 Task: Find connections with filter location Macas with filter topic #engineeringwith filter profile language Potuguese with filter current company United HR Solutions Pvt. Ltd. with filter school Walchand College of Engineering(A Govt. Aided Autonomous Institute),SANGLI-M.S with filter industry Vocational Rehabilitation Services with filter service category Corporate Events with filter keywords title Customer Support Representative
Action: Mouse moved to (491, 71)
Screenshot: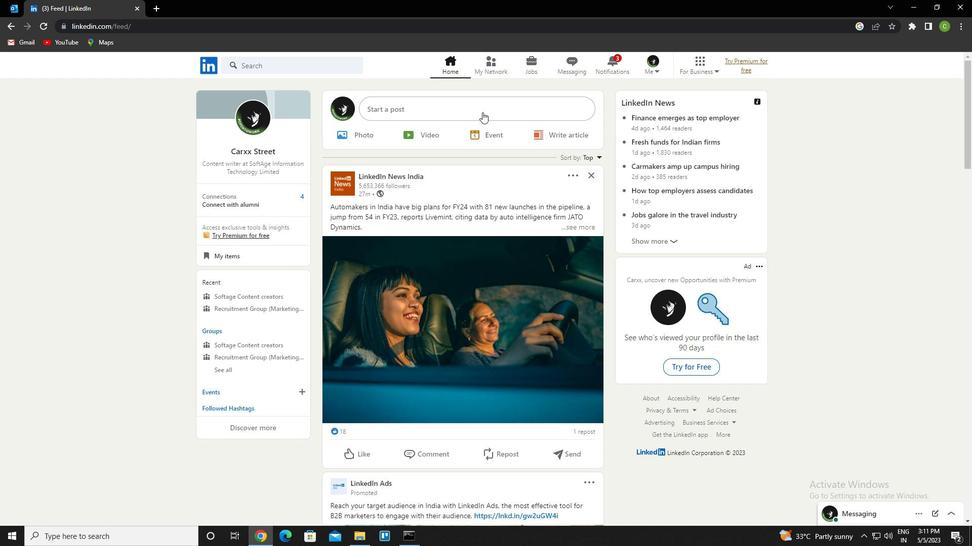 
Action: Mouse pressed left at (491, 71)
Screenshot: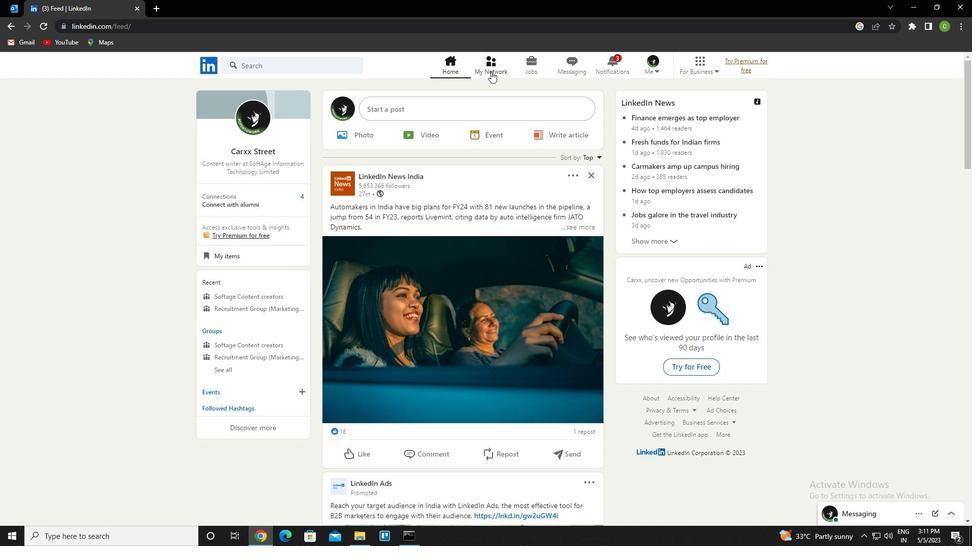 
Action: Mouse moved to (320, 124)
Screenshot: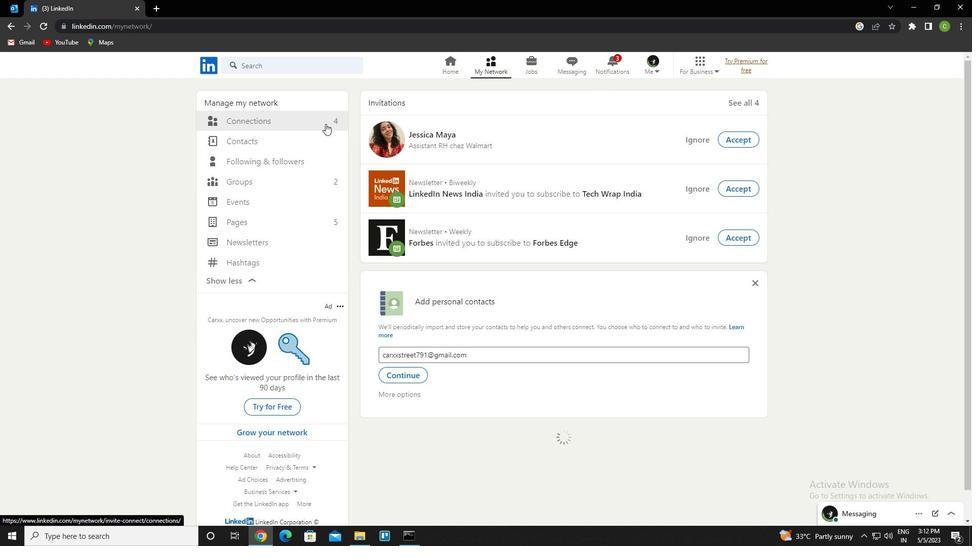 
Action: Mouse pressed left at (320, 124)
Screenshot: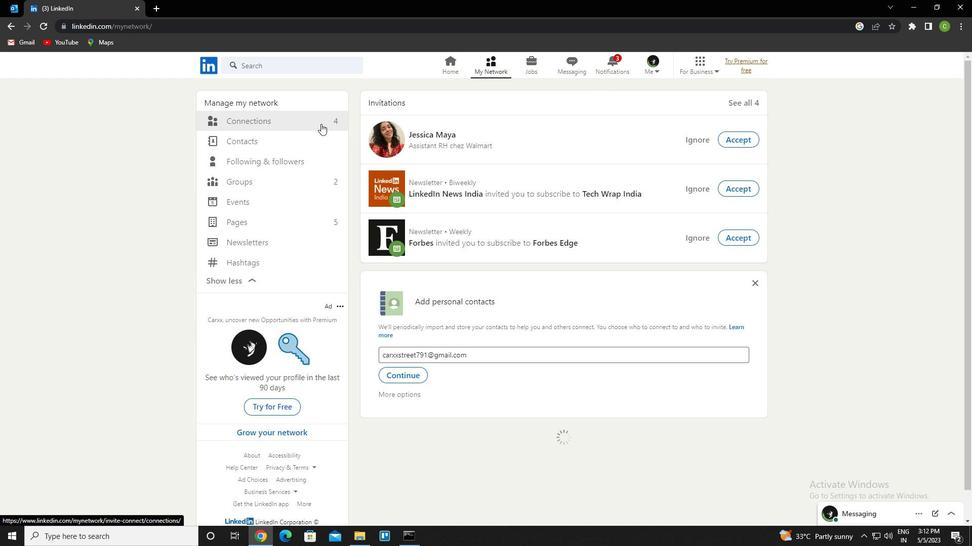 
Action: Mouse moved to (556, 121)
Screenshot: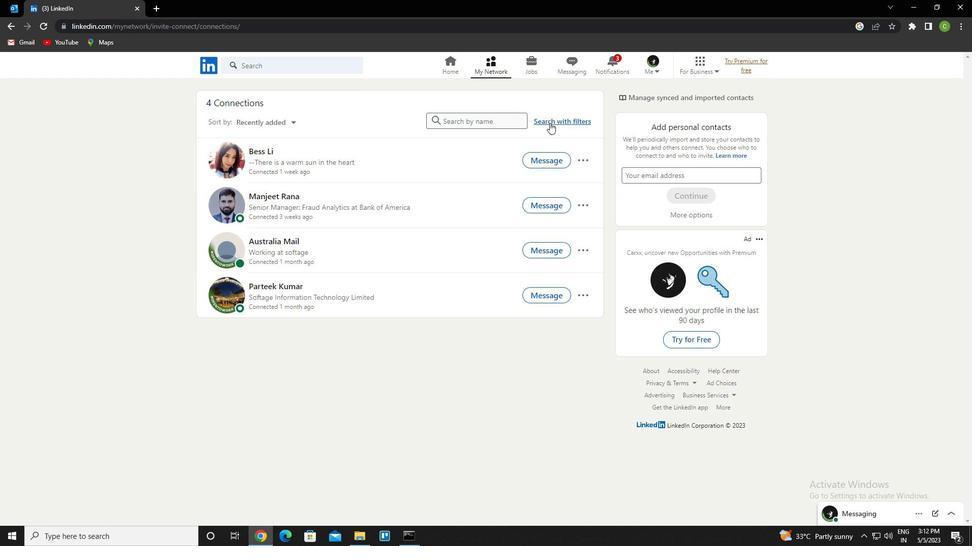 
Action: Mouse pressed left at (556, 121)
Screenshot: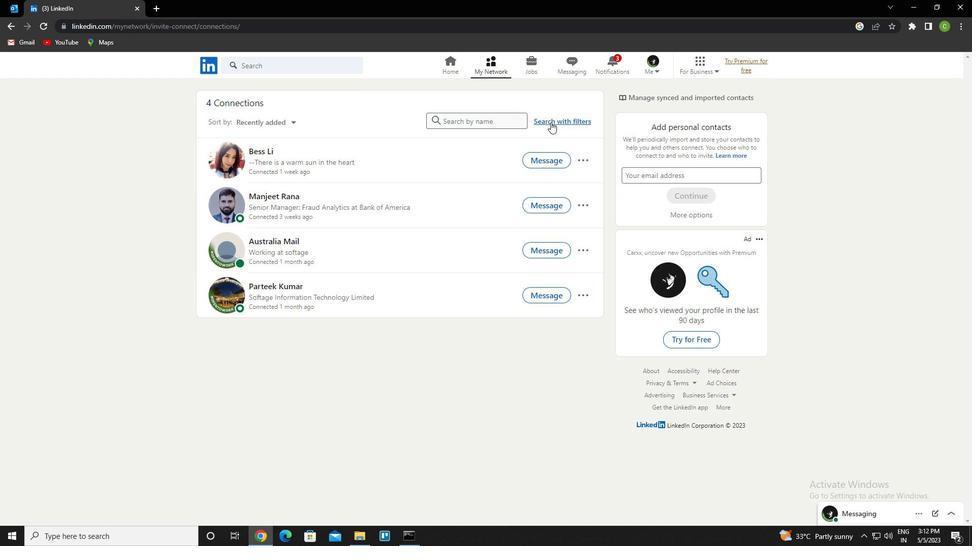 
Action: Mouse moved to (513, 89)
Screenshot: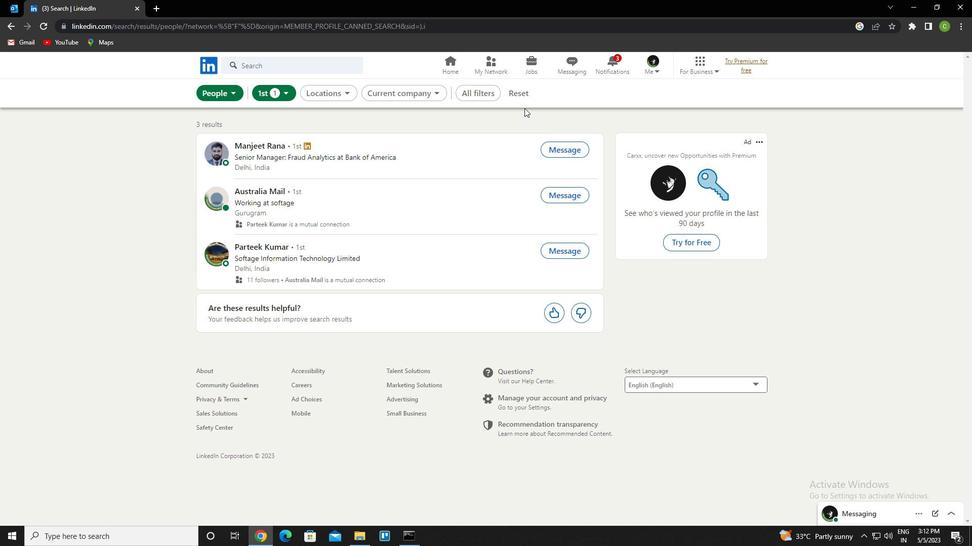 
Action: Mouse pressed left at (513, 89)
Screenshot: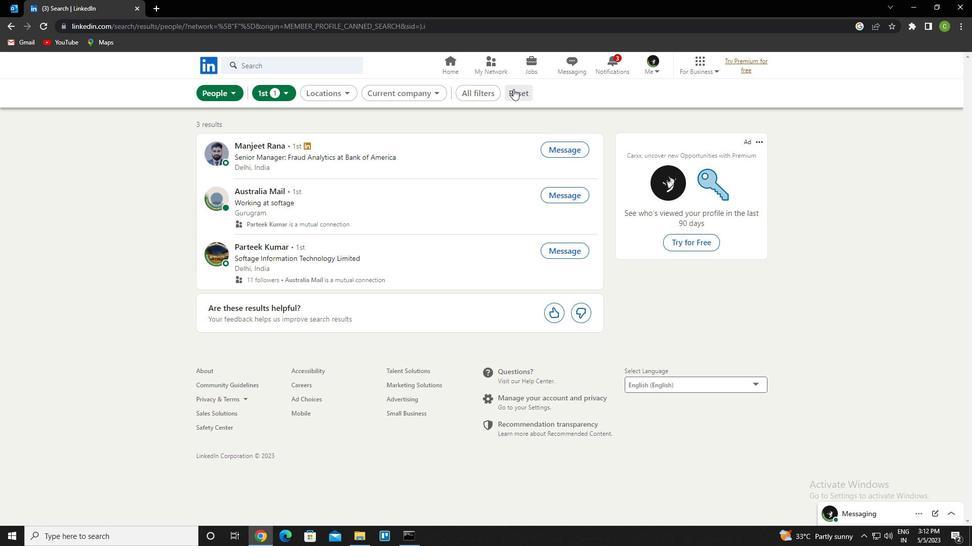 
Action: Mouse moved to (512, 97)
Screenshot: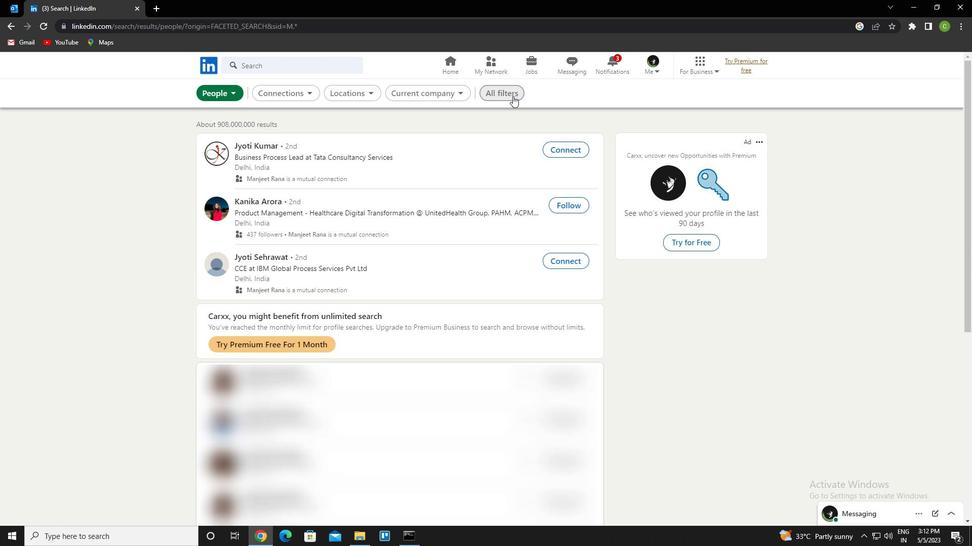 
Action: Mouse pressed left at (512, 97)
Screenshot: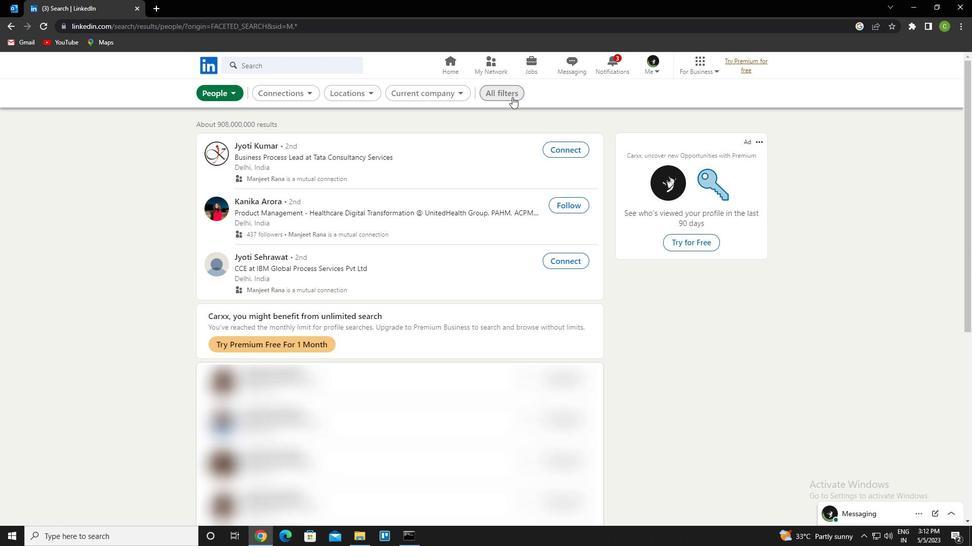 
Action: Mouse moved to (766, 320)
Screenshot: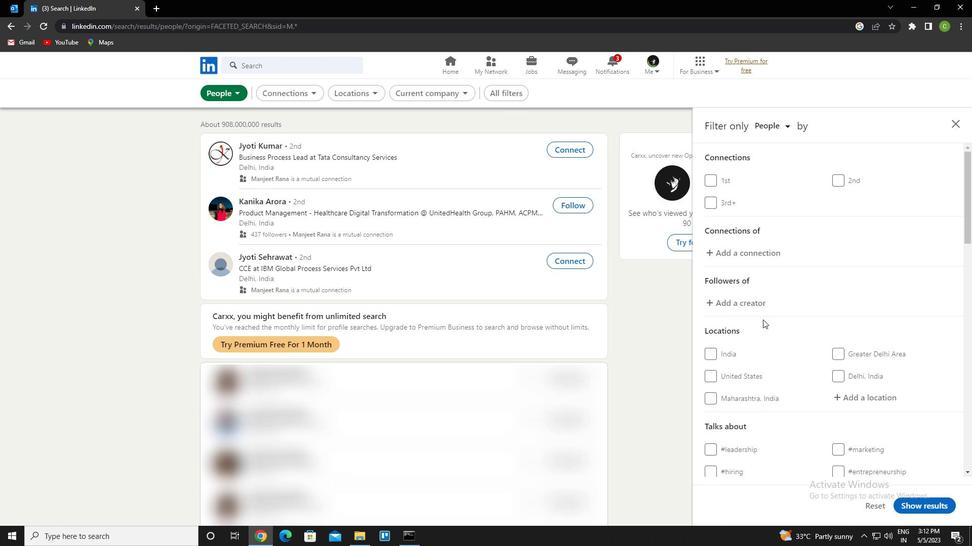 
Action: Mouse scrolled (766, 319) with delta (0, 0)
Screenshot: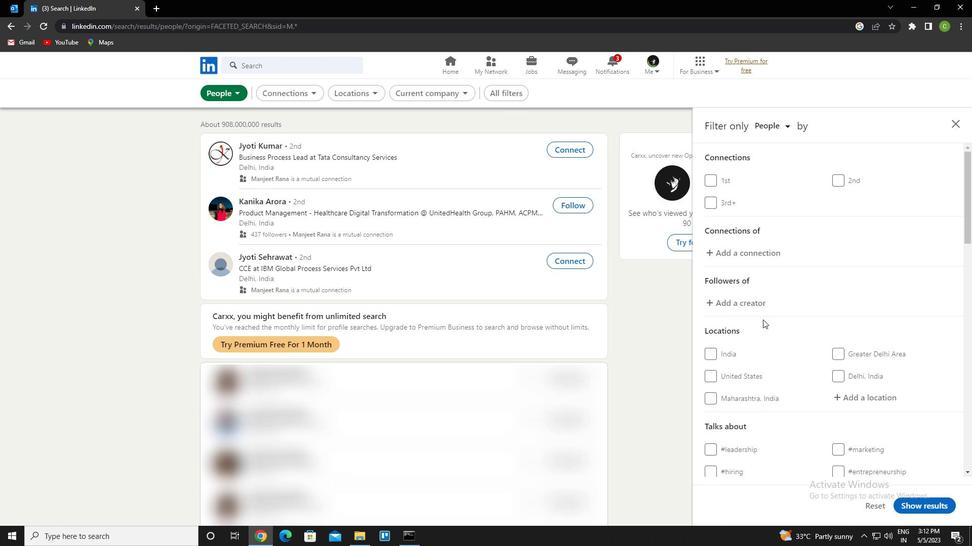 
Action: Mouse scrolled (766, 319) with delta (0, 0)
Screenshot: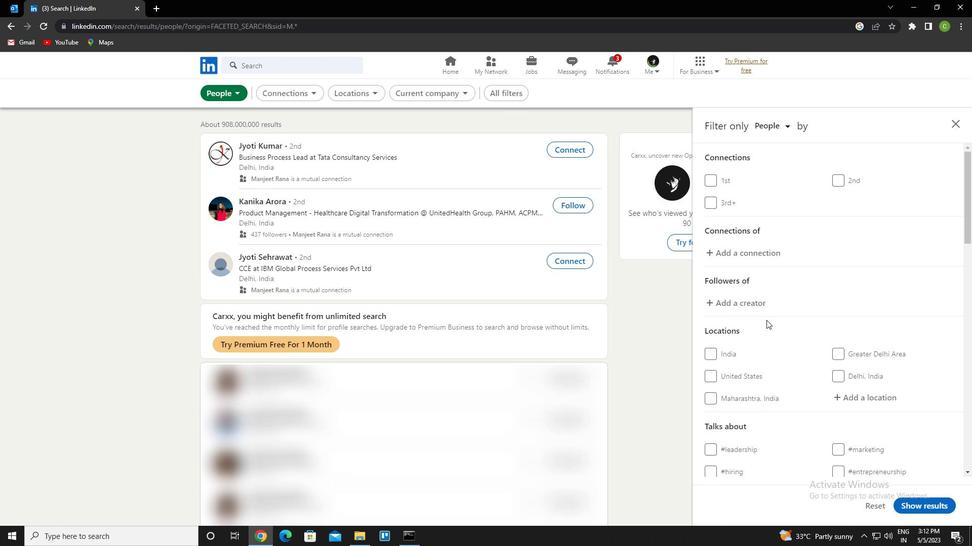 
Action: Mouse moved to (862, 297)
Screenshot: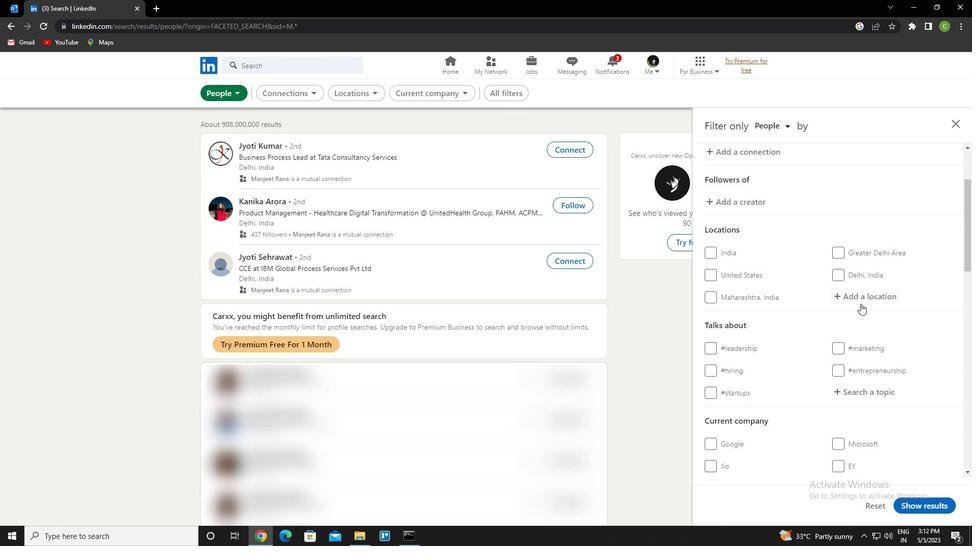 
Action: Mouse pressed left at (862, 297)
Screenshot: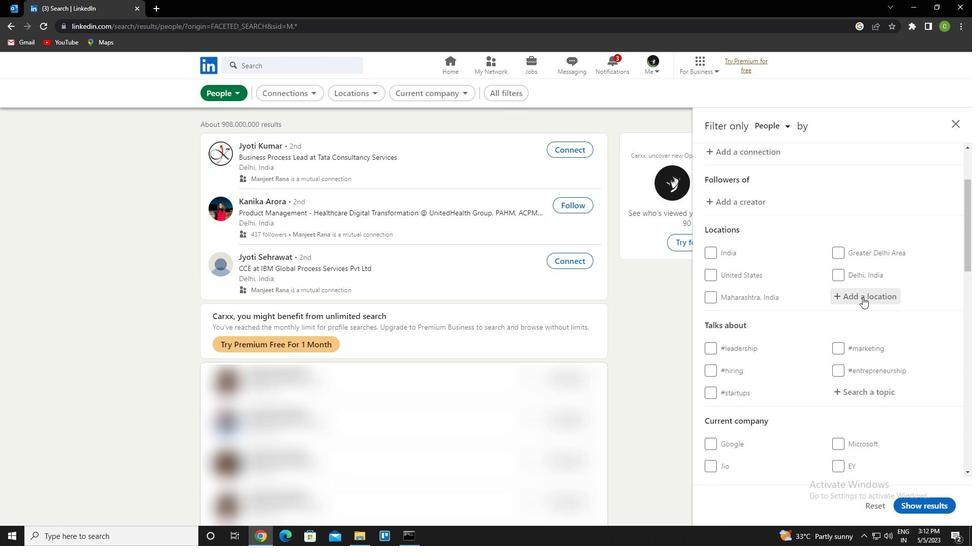 
Action: Key pressed <Key.caps_lock>m<Key.caps_lock>acas<Key.down><Key.enter>
Screenshot: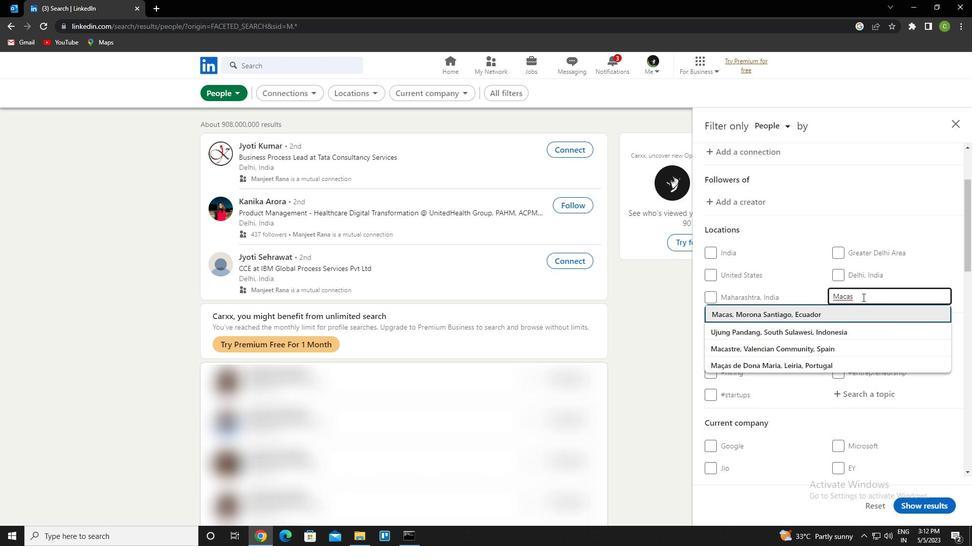 
Action: Mouse moved to (864, 306)
Screenshot: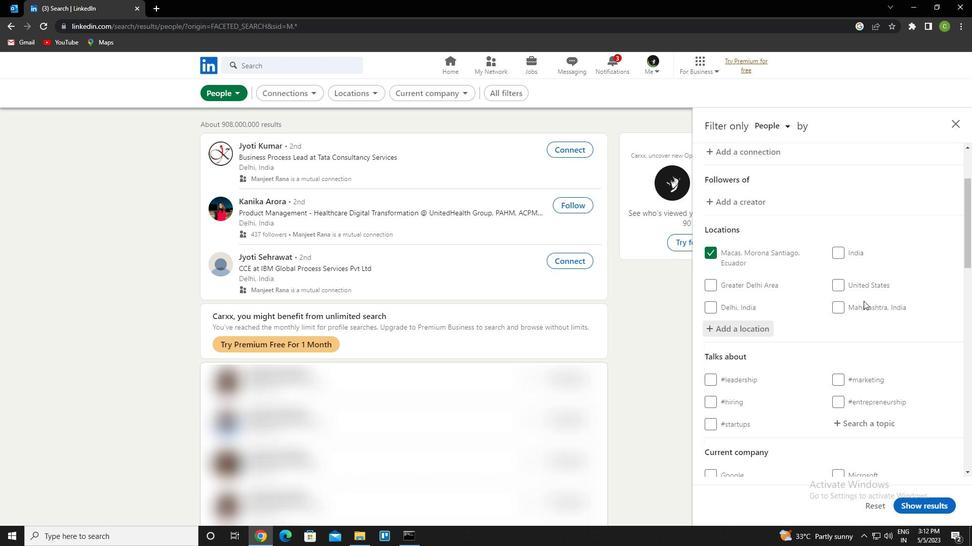 
Action: Mouse scrolled (864, 305) with delta (0, 0)
Screenshot: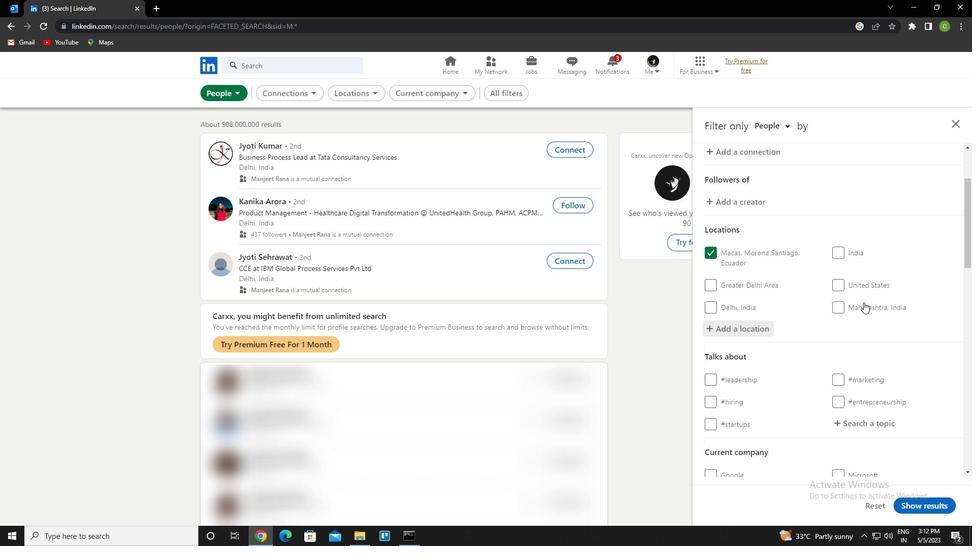 
Action: Mouse moved to (869, 368)
Screenshot: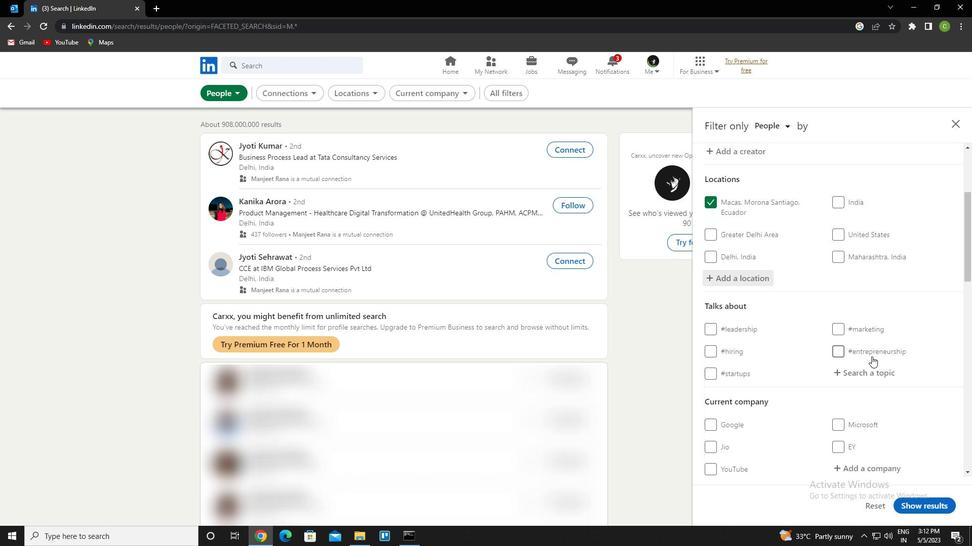 
Action: Mouse pressed left at (869, 368)
Screenshot: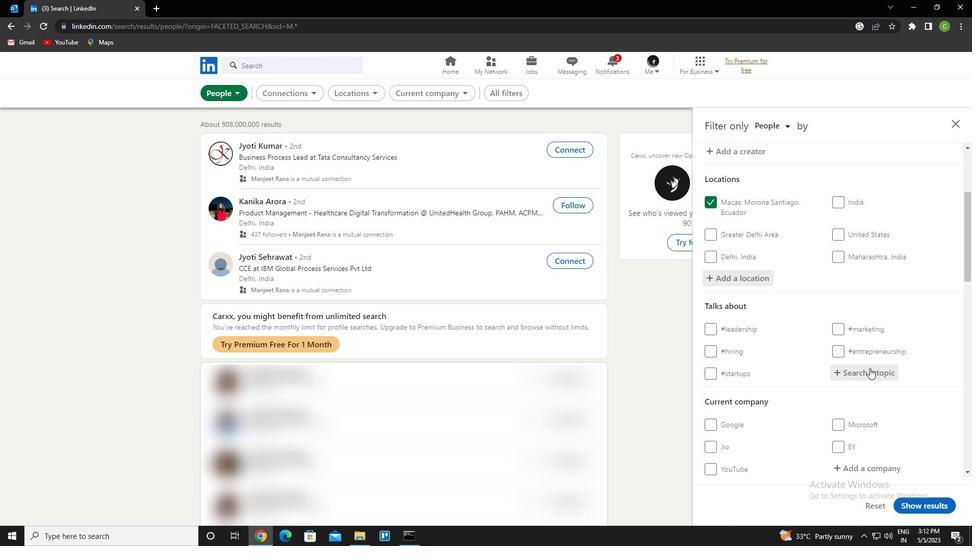 
Action: Key pressed engineering<Key.down><Key.enter>
Screenshot: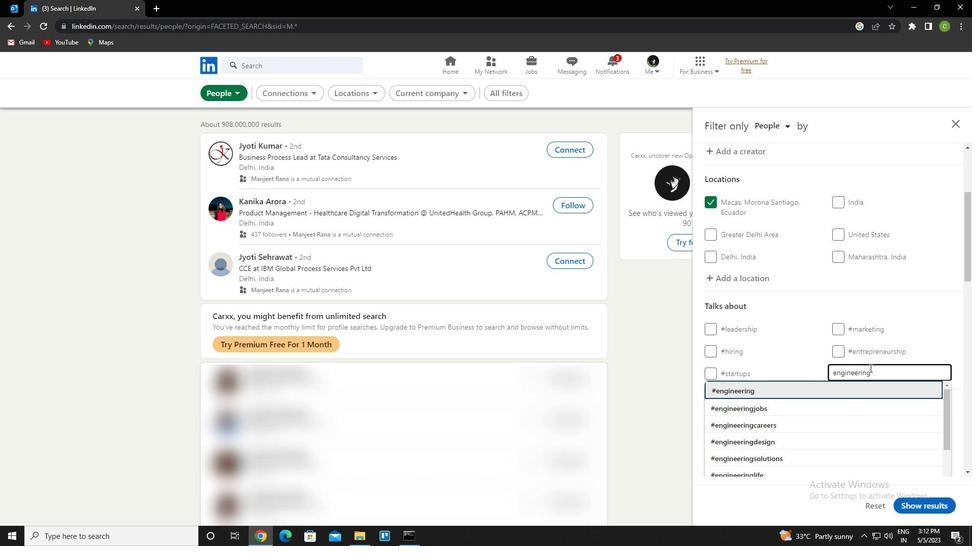 
Action: Mouse moved to (868, 375)
Screenshot: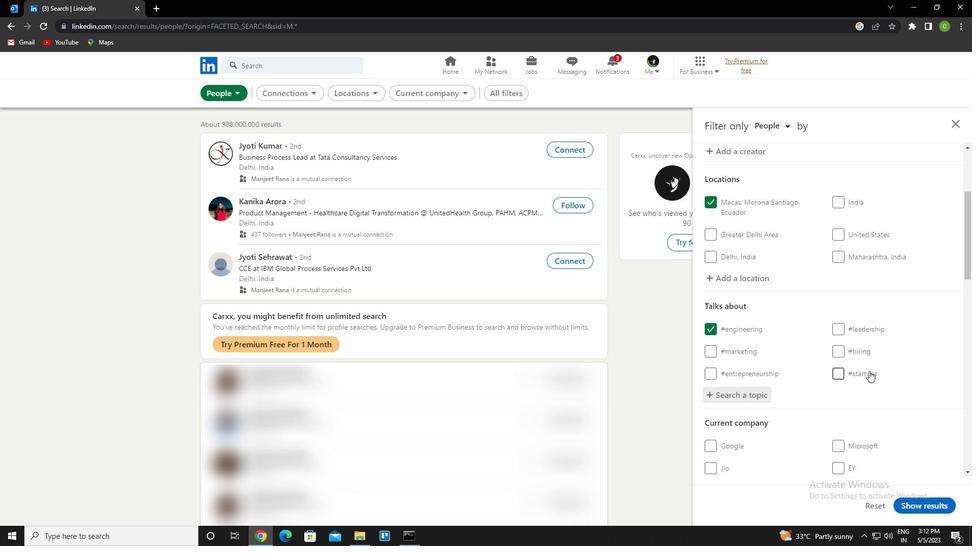 
Action: Mouse scrolled (868, 375) with delta (0, 0)
Screenshot: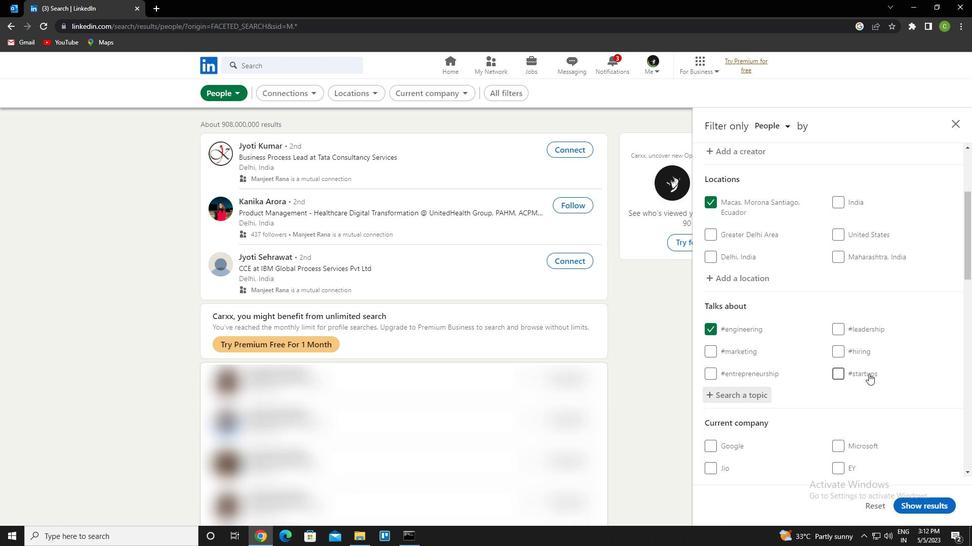 
Action: Mouse moved to (867, 377)
Screenshot: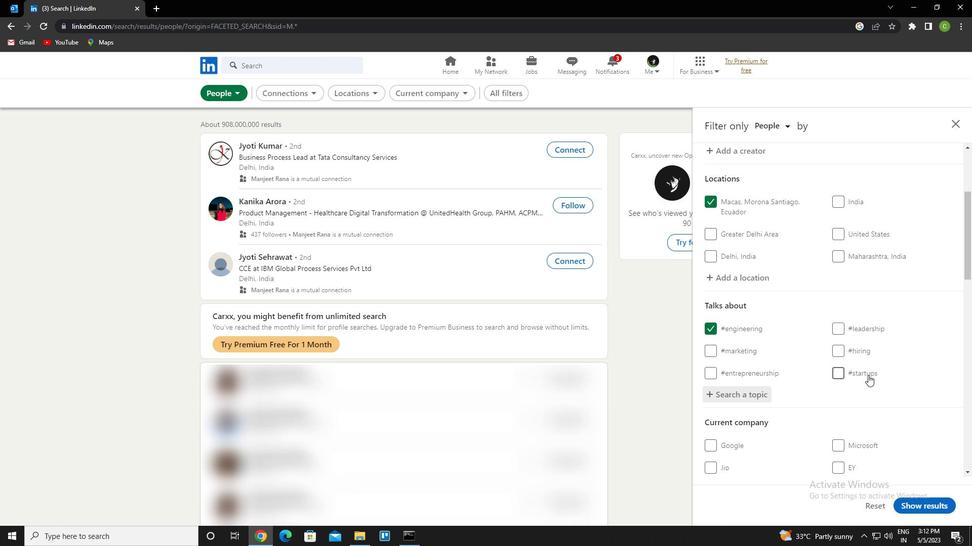 
Action: Mouse scrolled (867, 377) with delta (0, 0)
Screenshot: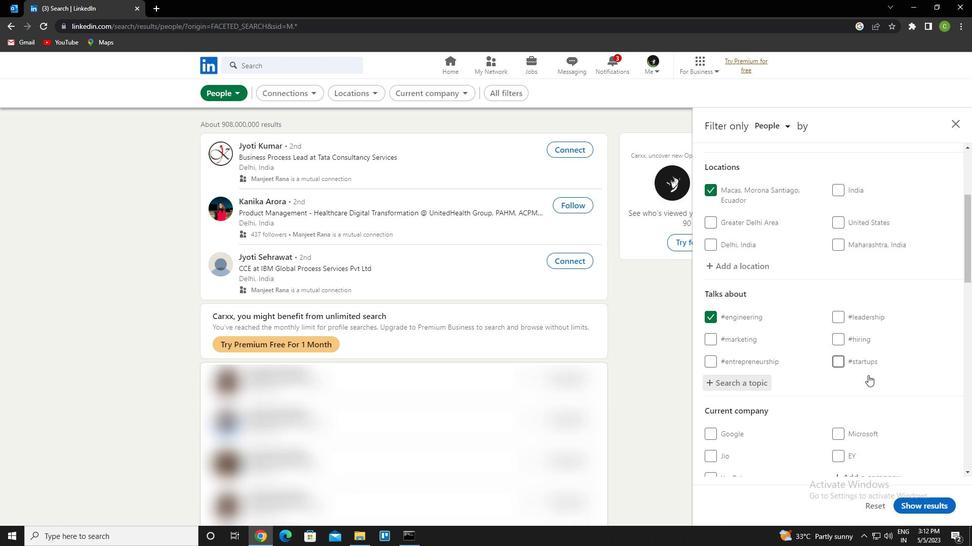 
Action: Mouse moved to (867, 377)
Screenshot: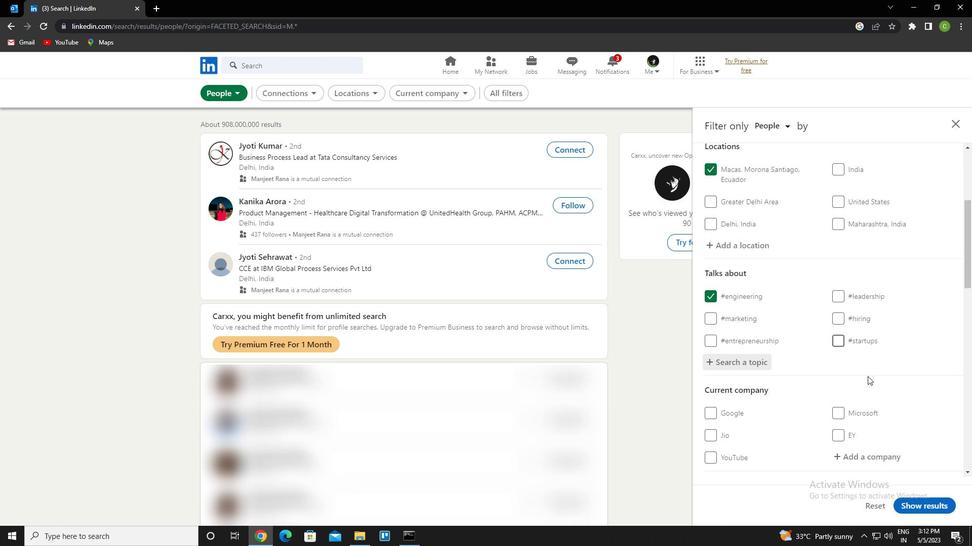 
Action: Mouse scrolled (867, 377) with delta (0, 0)
Screenshot: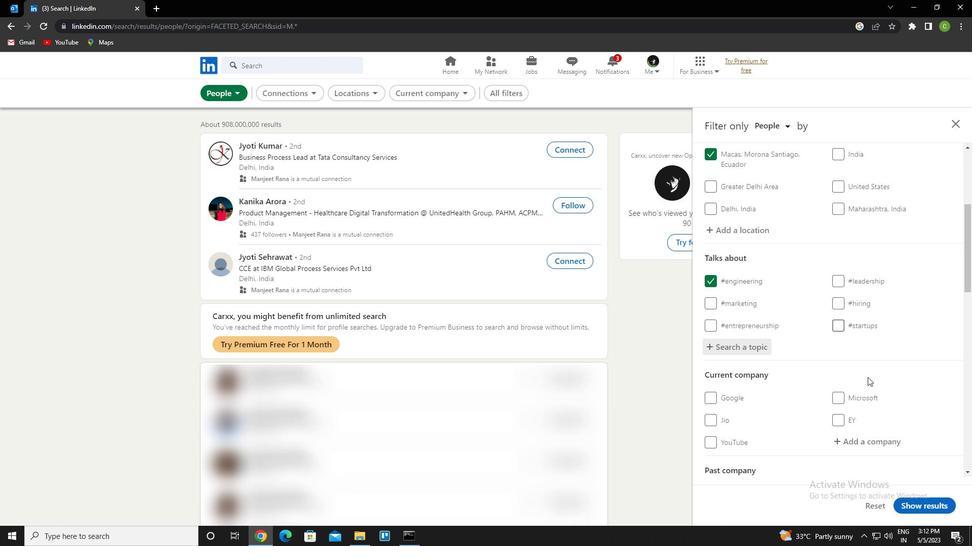 
Action: Mouse scrolled (867, 377) with delta (0, 0)
Screenshot: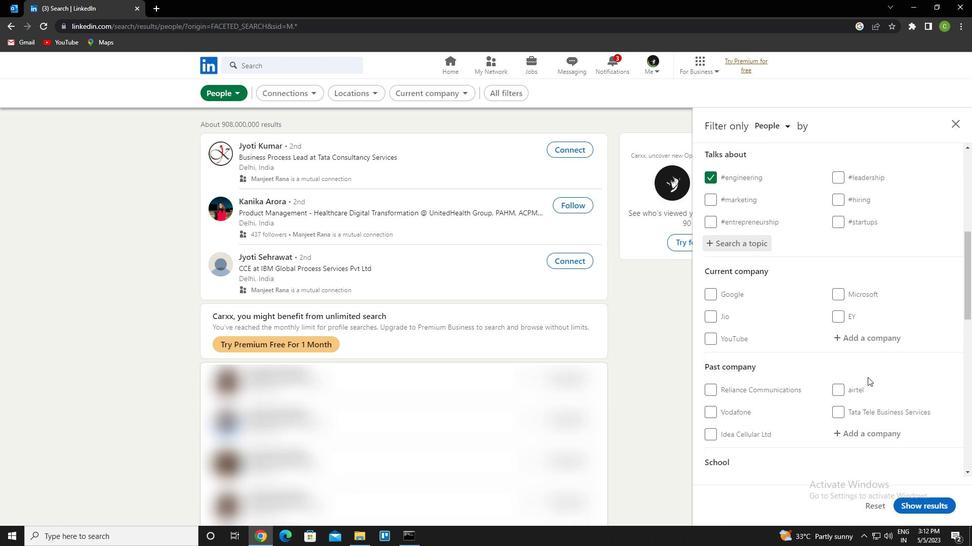 
Action: Mouse scrolled (867, 377) with delta (0, 0)
Screenshot: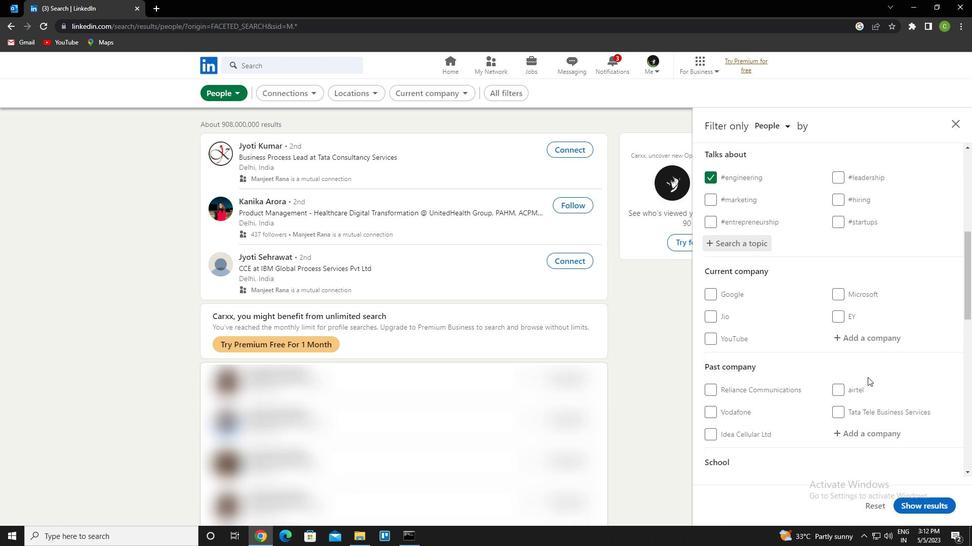 
Action: Mouse scrolled (867, 377) with delta (0, 0)
Screenshot: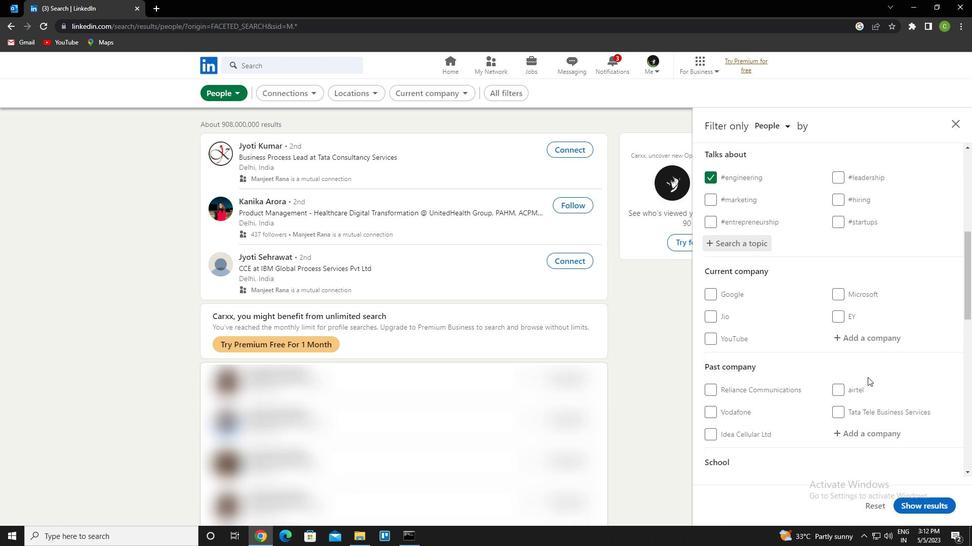 
Action: Mouse scrolled (867, 377) with delta (0, 0)
Screenshot: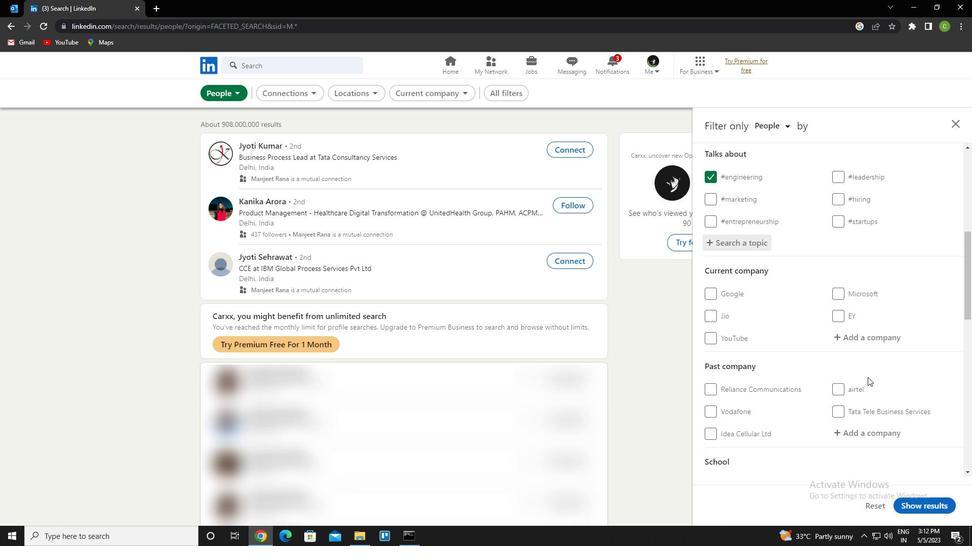 
Action: Mouse scrolled (867, 377) with delta (0, 0)
Screenshot: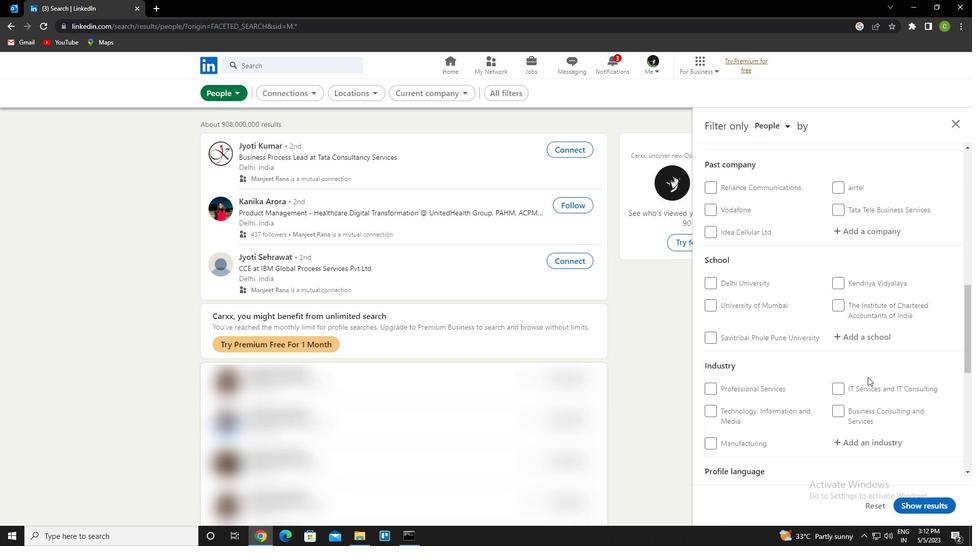 
Action: Mouse scrolled (867, 377) with delta (0, 0)
Screenshot: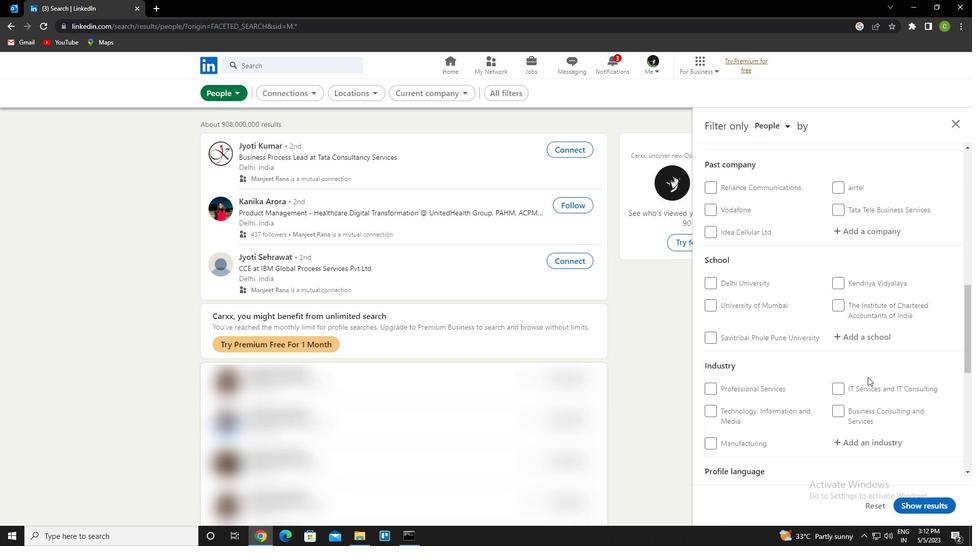 
Action: Mouse scrolled (867, 377) with delta (0, 0)
Screenshot: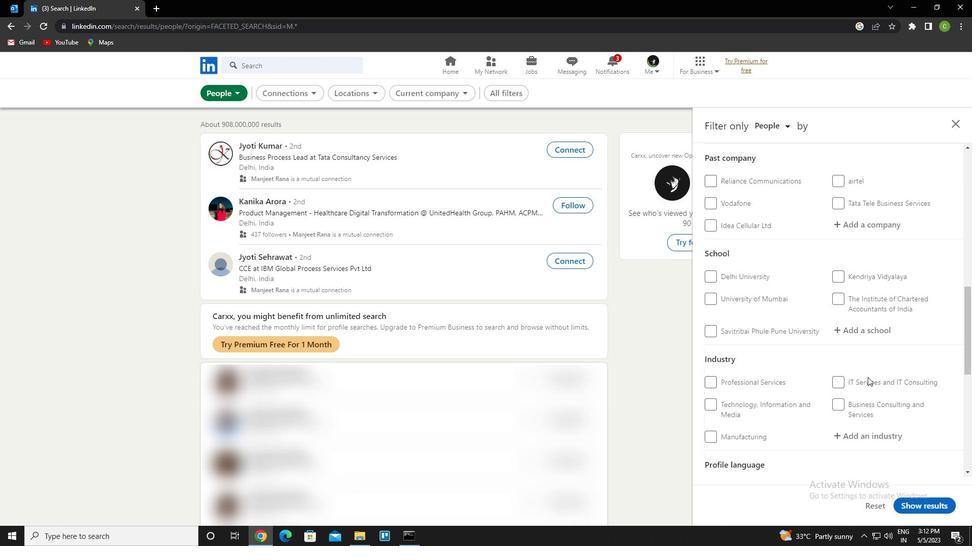 
Action: Mouse scrolled (867, 377) with delta (0, 0)
Screenshot: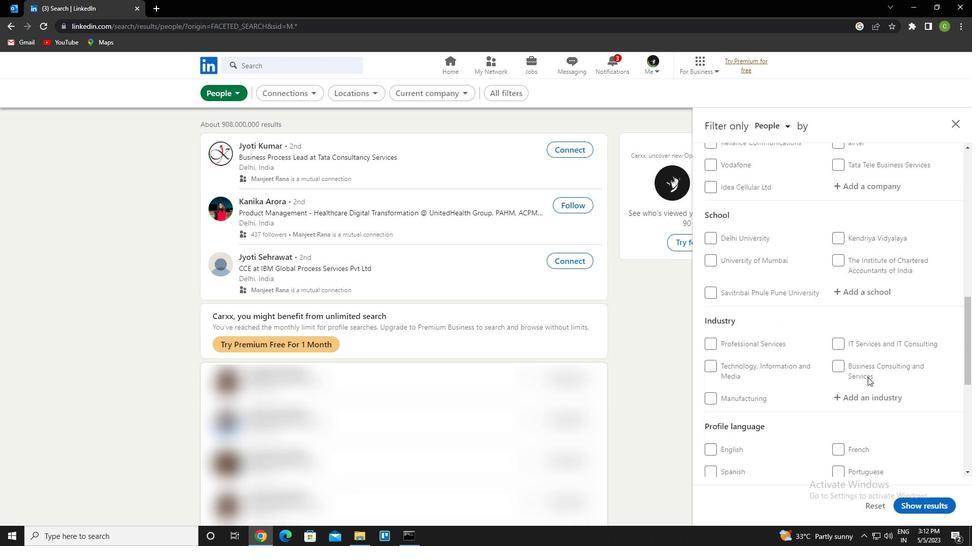 
Action: Mouse moved to (837, 315)
Screenshot: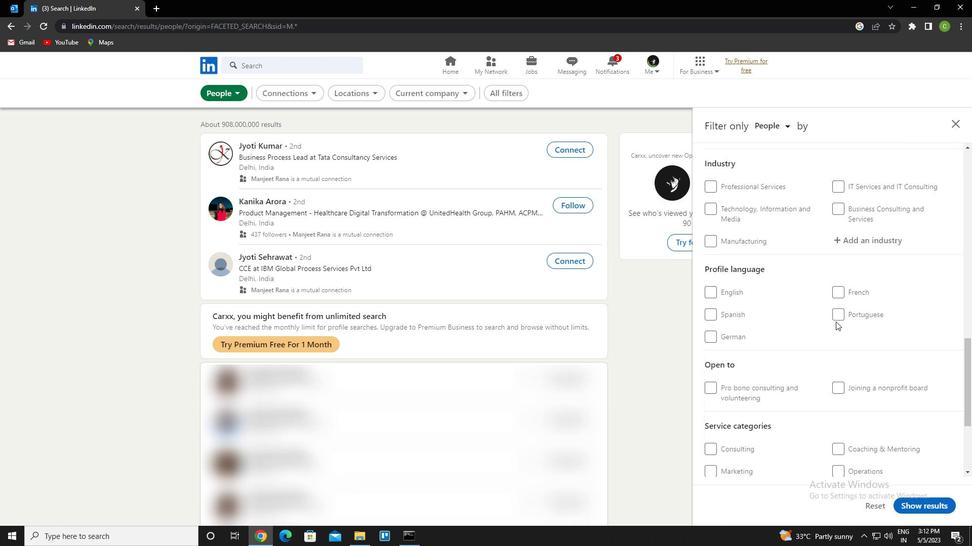 
Action: Mouse pressed left at (837, 315)
Screenshot: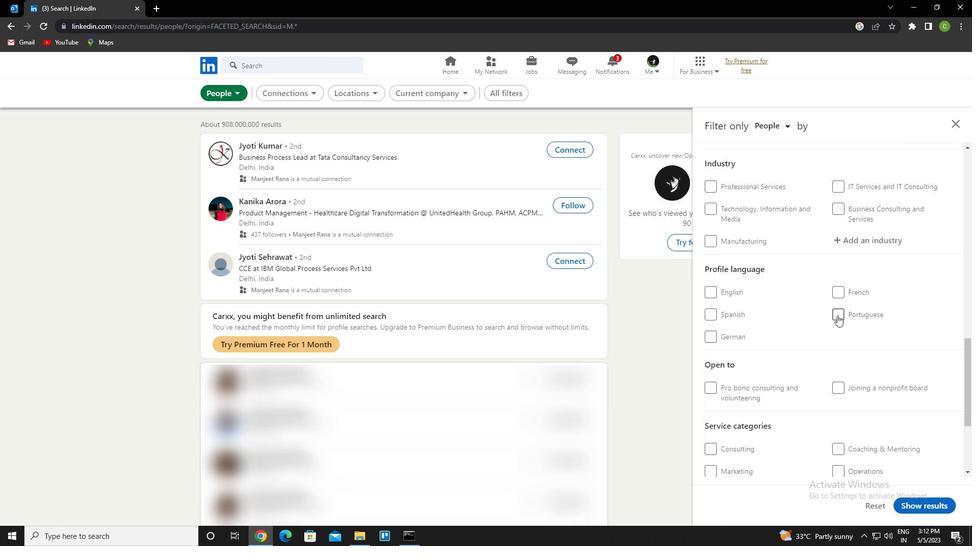 
Action: Mouse moved to (861, 344)
Screenshot: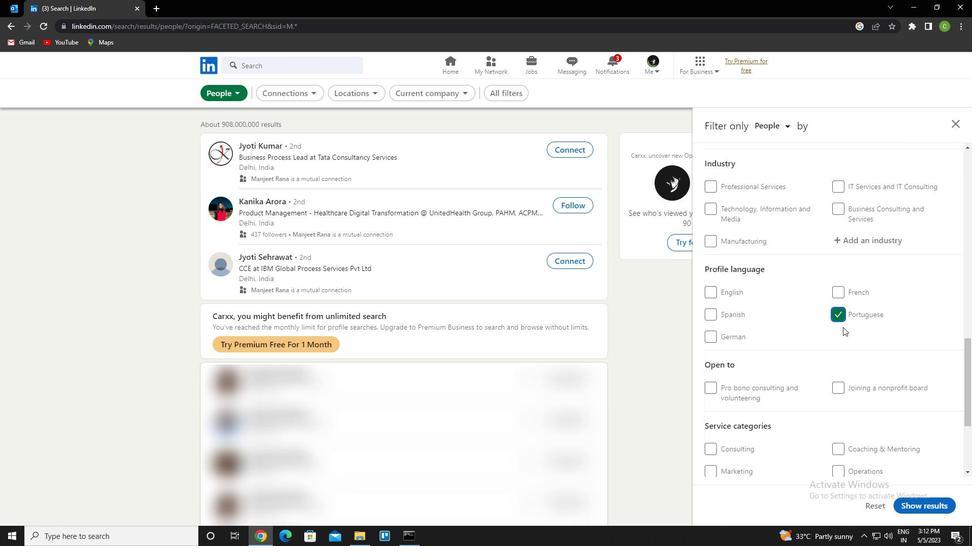 
Action: Mouse scrolled (861, 344) with delta (0, 0)
Screenshot: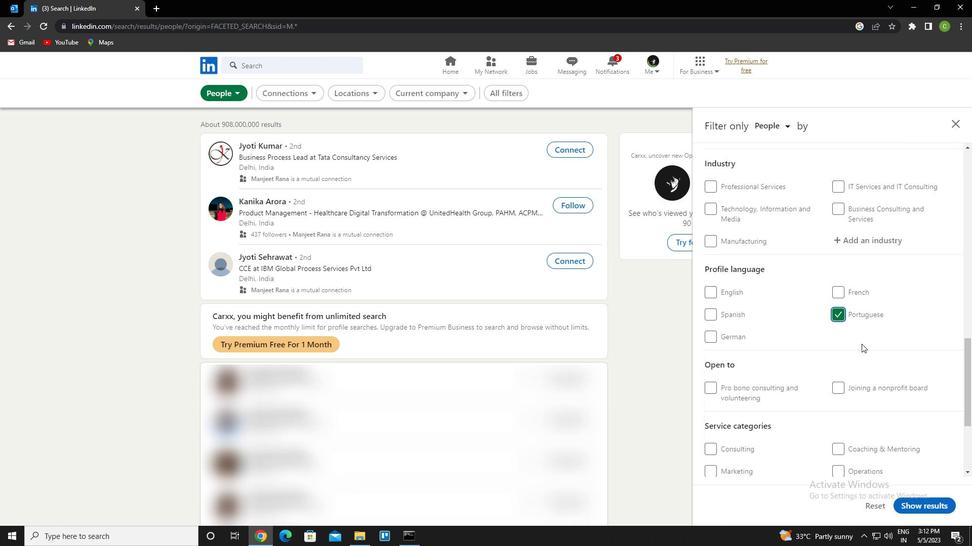 
Action: Mouse scrolled (861, 344) with delta (0, 0)
Screenshot: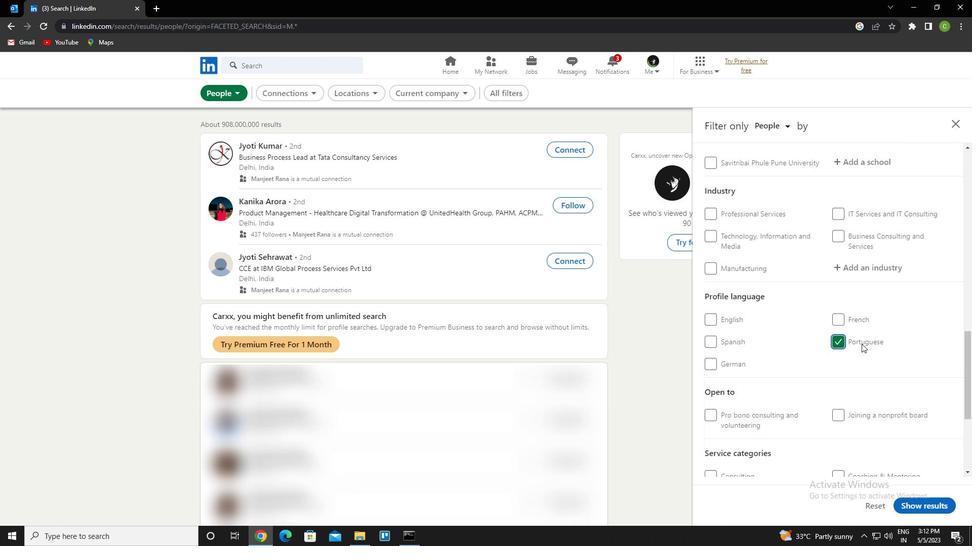 
Action: Mouse scrolled (861, 344) with delta (0, 0)
Screenshot: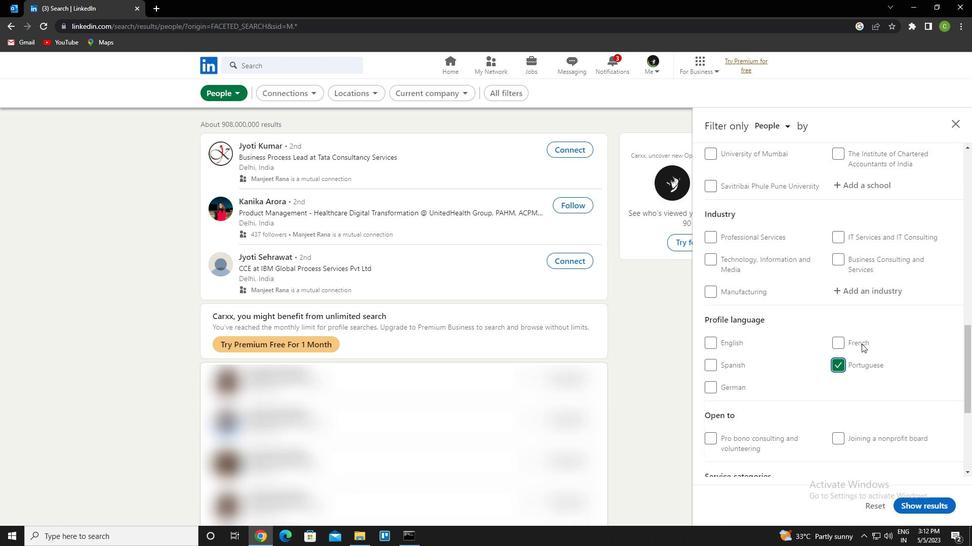 
Action: Mouse scrolled (861, 344) with delta (0, 0)
Screenshot: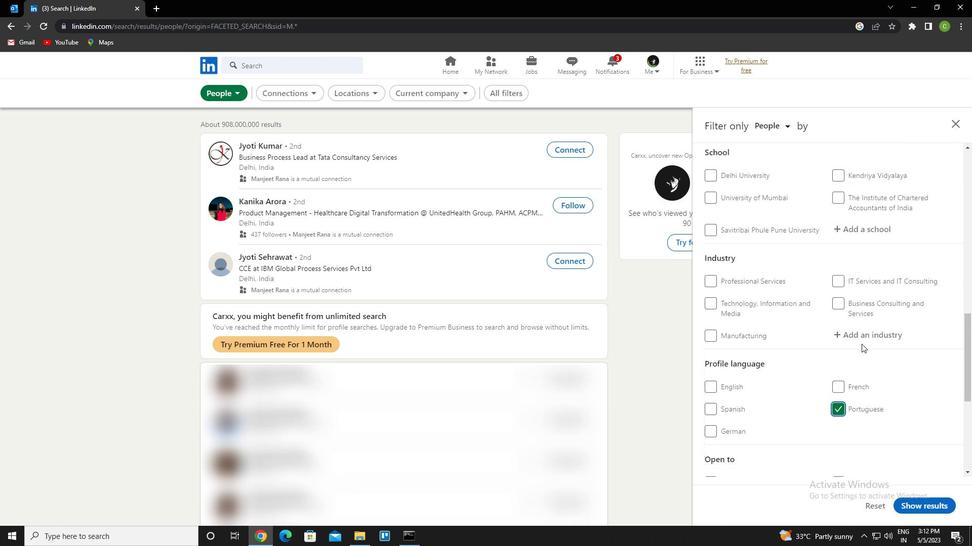 
Action: Mouse scrolled (861, 344) with delta (0, 0)
Screenshot: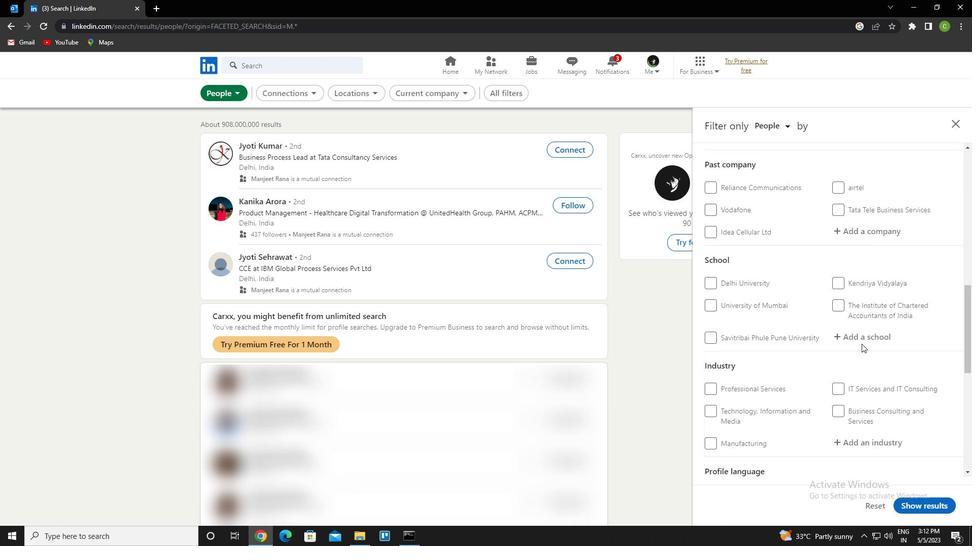 
Action: Mouse scrolled (861, 344) with delta (0, 0)
Screenshot: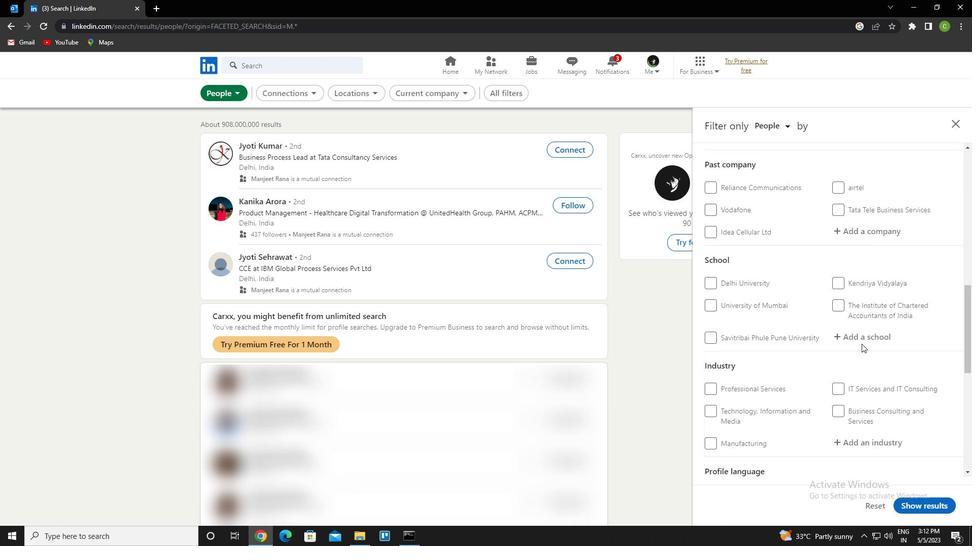 
Action: Mouse scrolled (861, 344) with delta (0, 0)
Screenshot: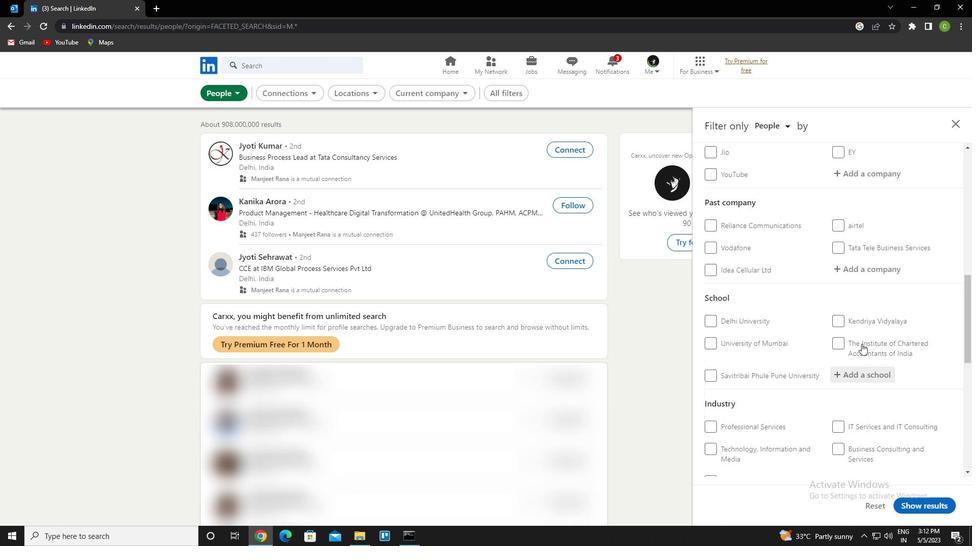 
Action: Mouse moved to (864, 289)
Screenshot: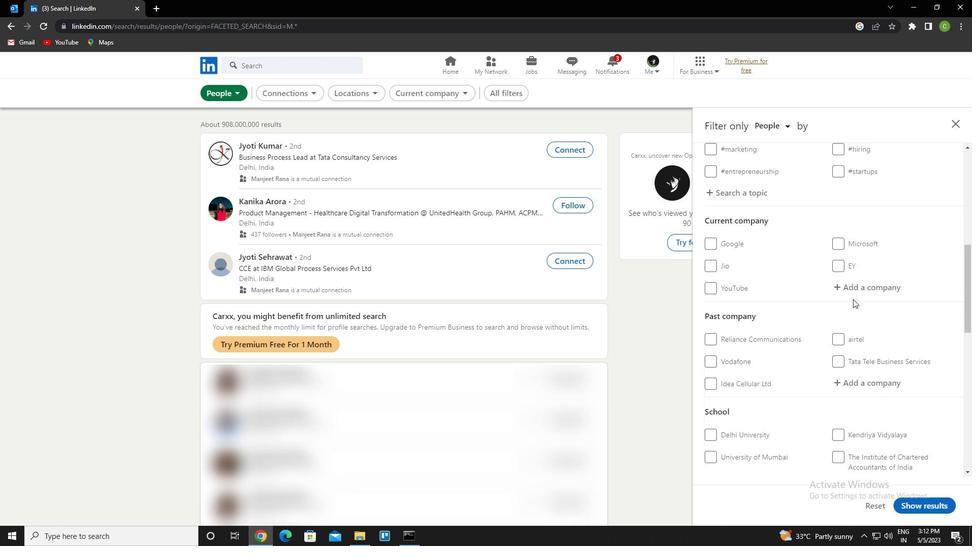 
Action: Mouse pressed left at (864, 289)
Screenshot: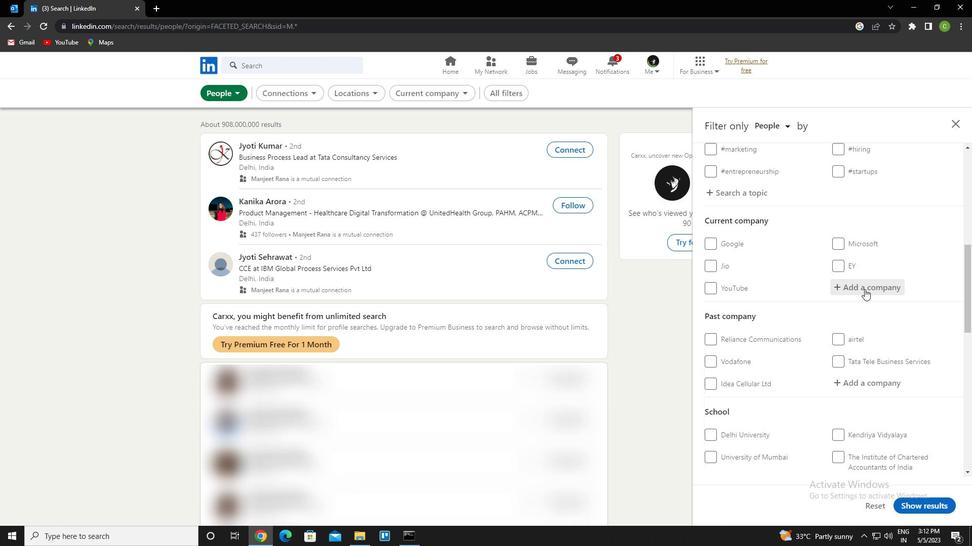 
Action: Key pressed <Key.caps_lock>h<Key.caps_lock>r<Key.space><Key.caps_lock>s<Key.caps_lock>olotuions<Key.backspace><Key.backspace><Key.backspace><Key.backspace><Key.backspace><Key.backspace><Key.backspace><Key.backspace>lutio<Key.down><Key.enter>
Screenshot: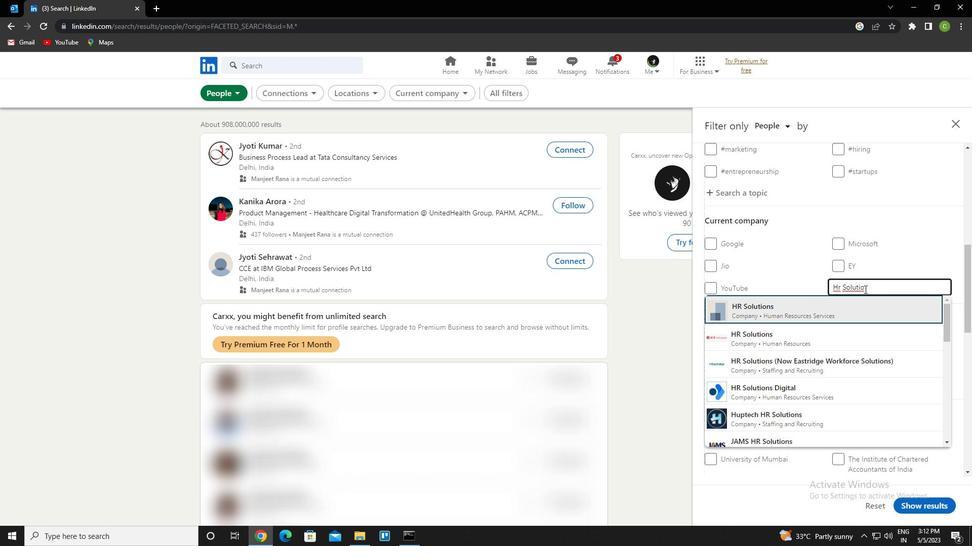 
Action: Mouse moved to (864, 297)
Screenshot: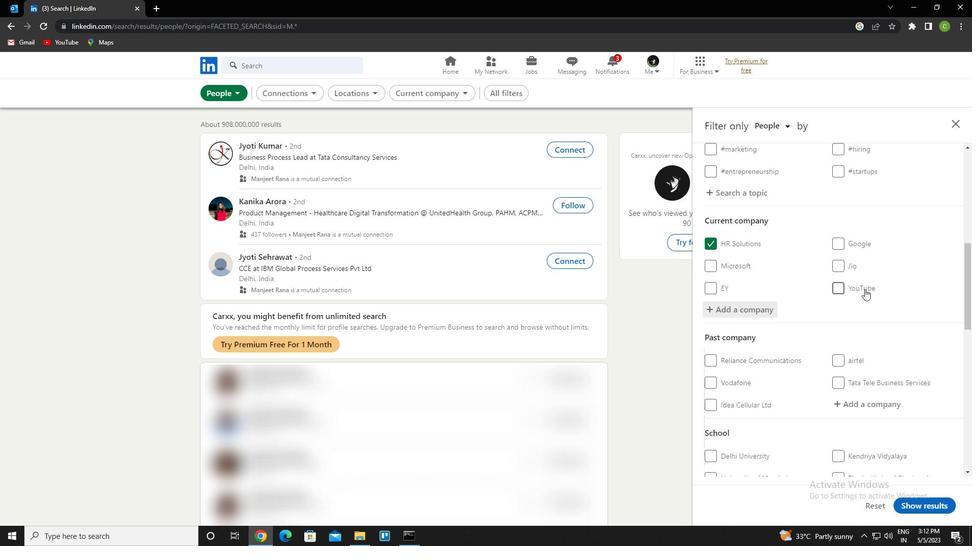 
Action: Mouse scrolled (864, 296) with delta (0, 0)
Screenshot: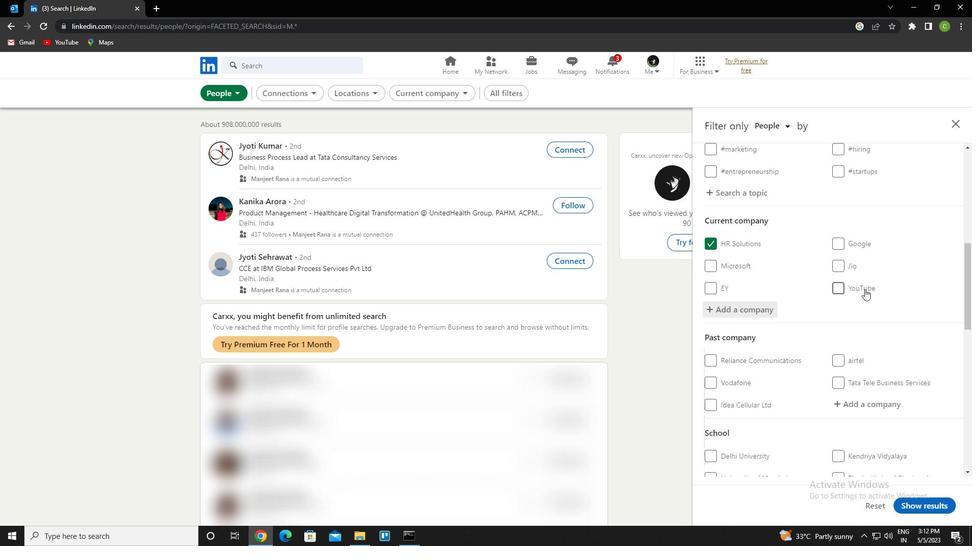 
Action: Mouse moved to (864, 299)
Screenshot: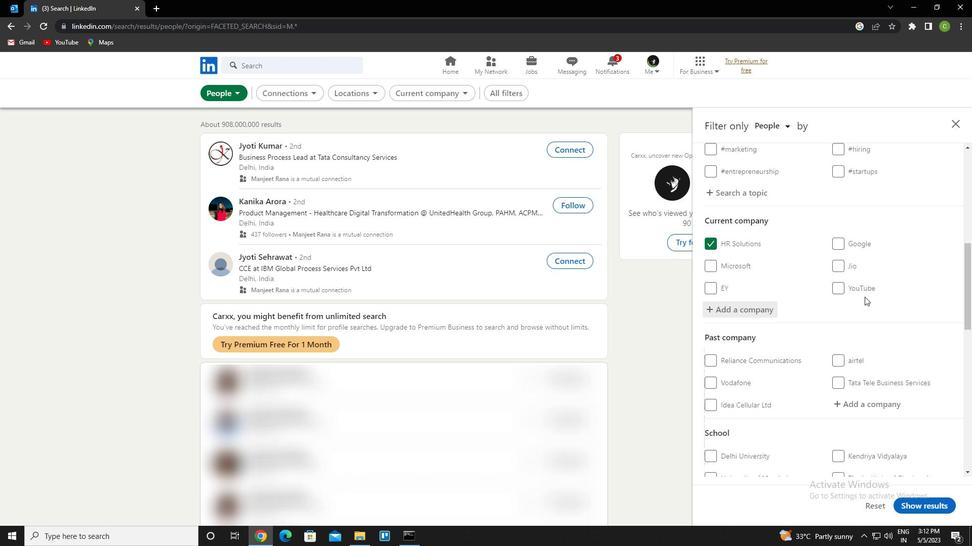 
Action: Mouse scrolled (864, 298) with delta (0, 0)
Screenshot: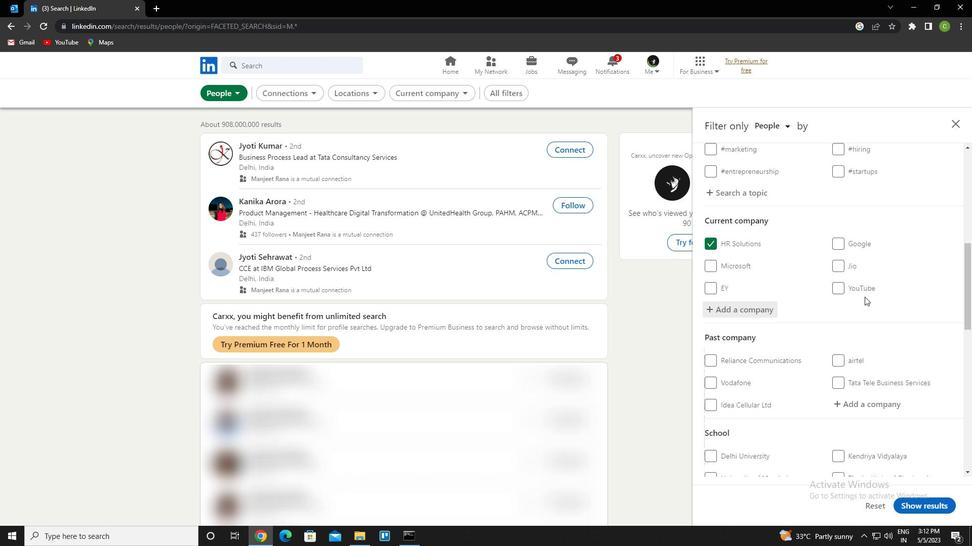 
Action: Mouse scrolled (864, 298) with delta (0, 0)
Screenshot: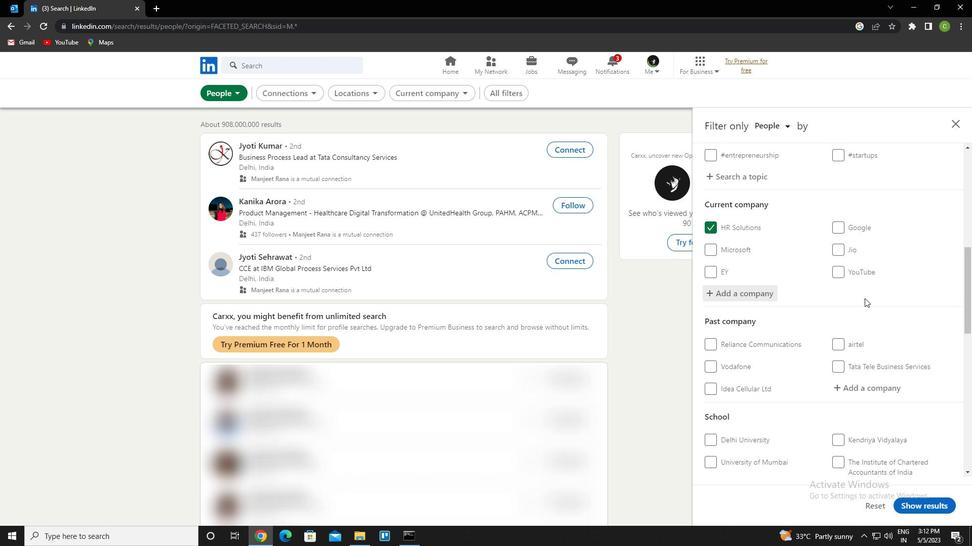 
Action: Mouse scrolled (864, 298) with delta (0, 0)
Screenshot: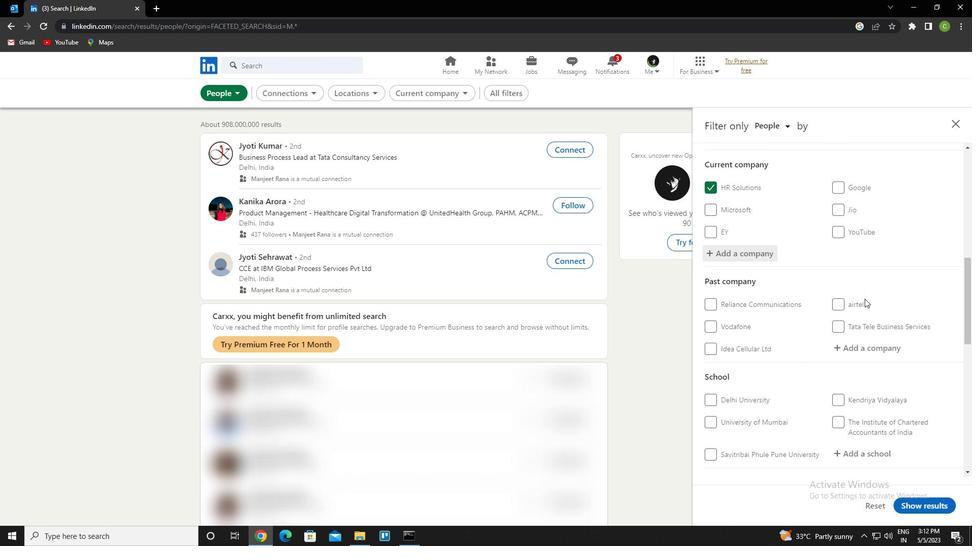 
Action: Mouse moved to (870, 313)
Screenshot: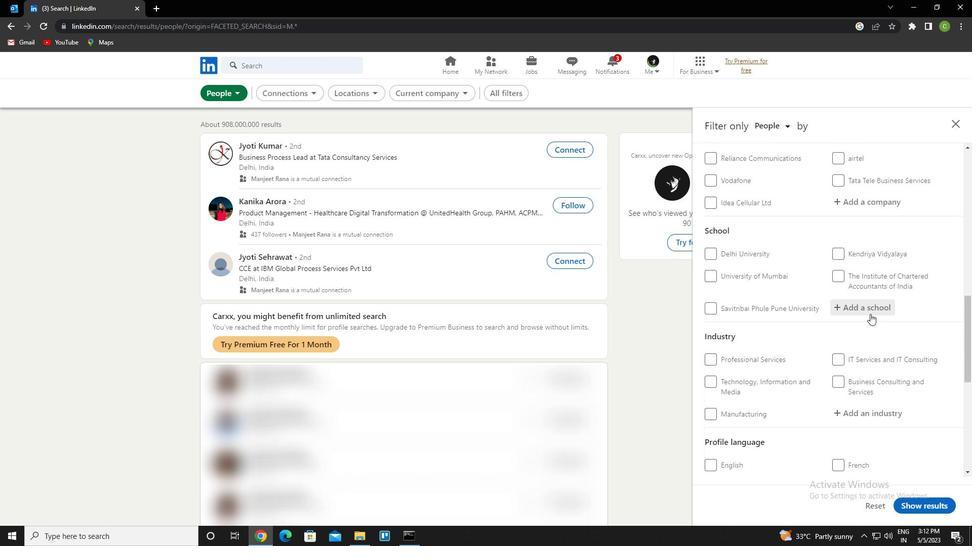 
Action: Mouse pressed left at (870, 313)
Screenshot: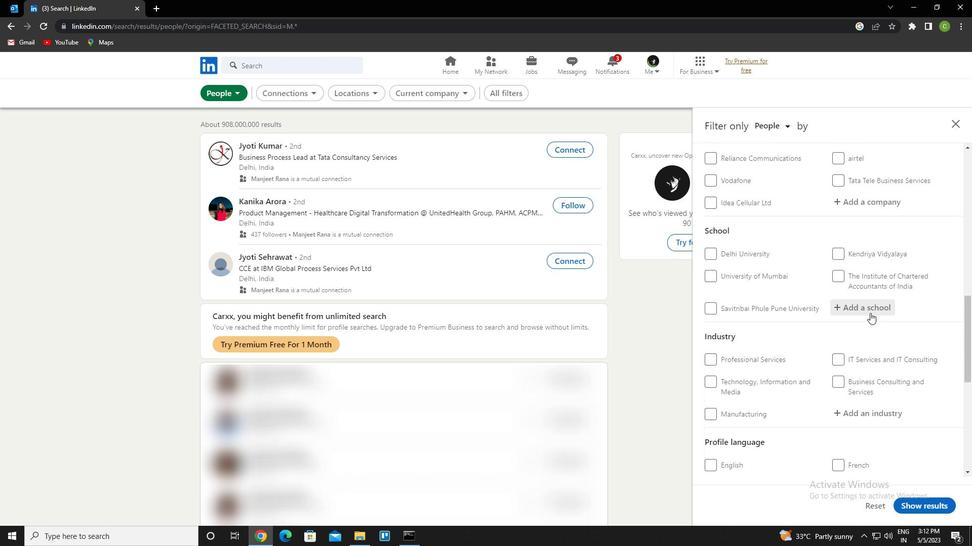 
Action: Key pressed <Key.caps_lock>w<Key.caps_lock>alchand<Key.space>college<Key.space>of<Key.space>engineering<Key.space><Key.shift_r><Key.shift_r><Key.shift_r><Key.shift_r><Key.shift_r><Key.shift_r><Key.shift_r><Key.shift_r><Key.shift_r><Key.shift_r><Key.shift_r><Key.shift_r><Key.shift_r><Key.shift_r><Key.down><Key.enter>
Screenshot: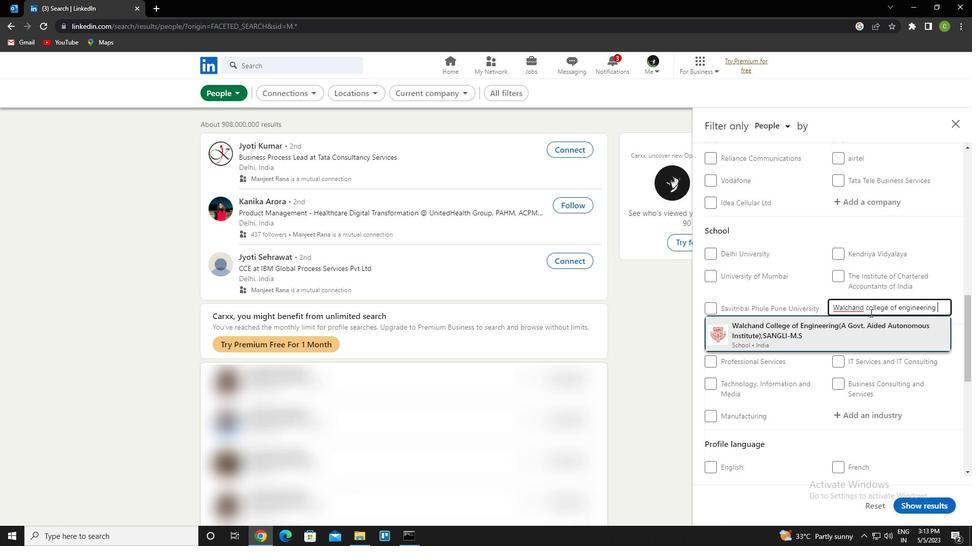 
Action: Mouse moved to (785, 303)
Screenshot: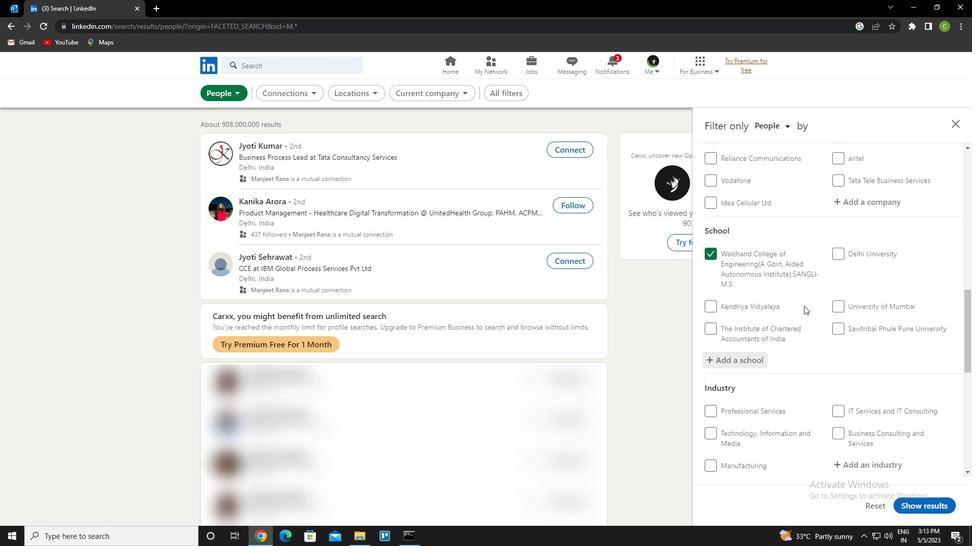 
Action: Mouse scrolled (785, 303) with delta (0, 0)
Screenshot: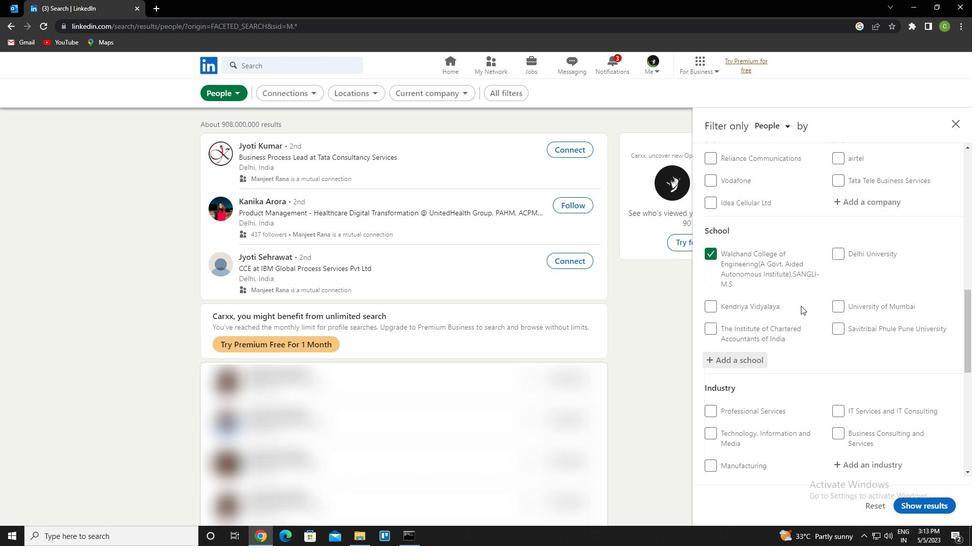 
Action: Mouse moved to (764, 309)
Screenshot: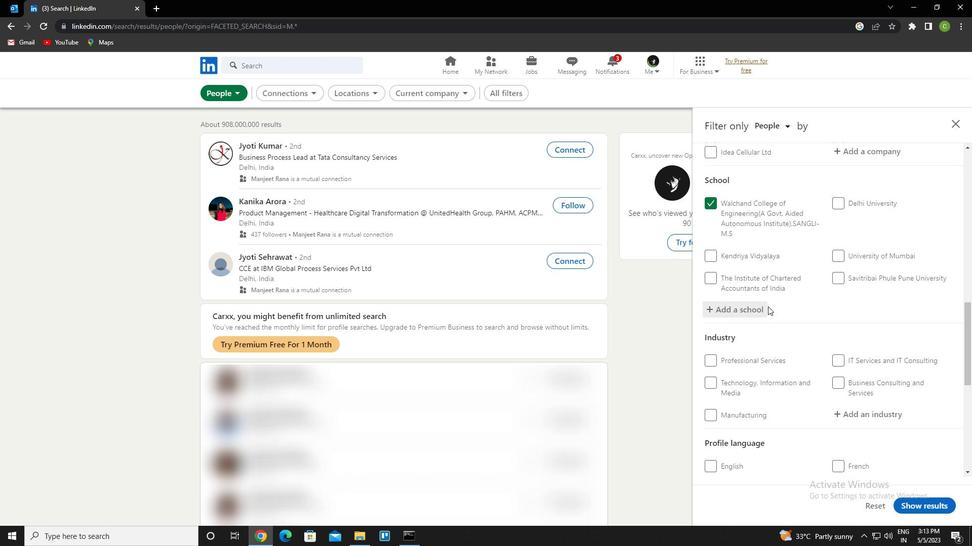 
Action: Mouse scrolled (764, 308) with delta (0, 0)
Screenshot: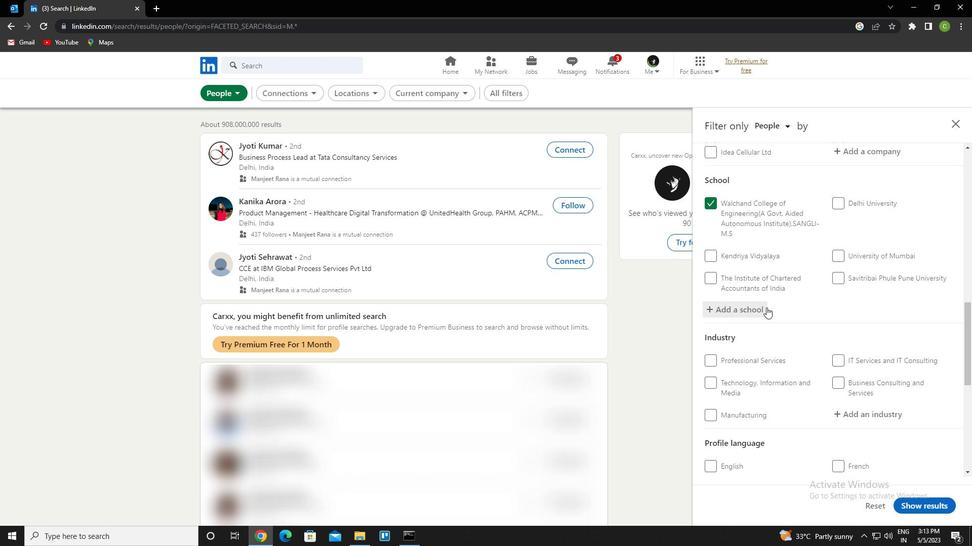 
Action: Mouse moved to (764, 310)
Screenshot: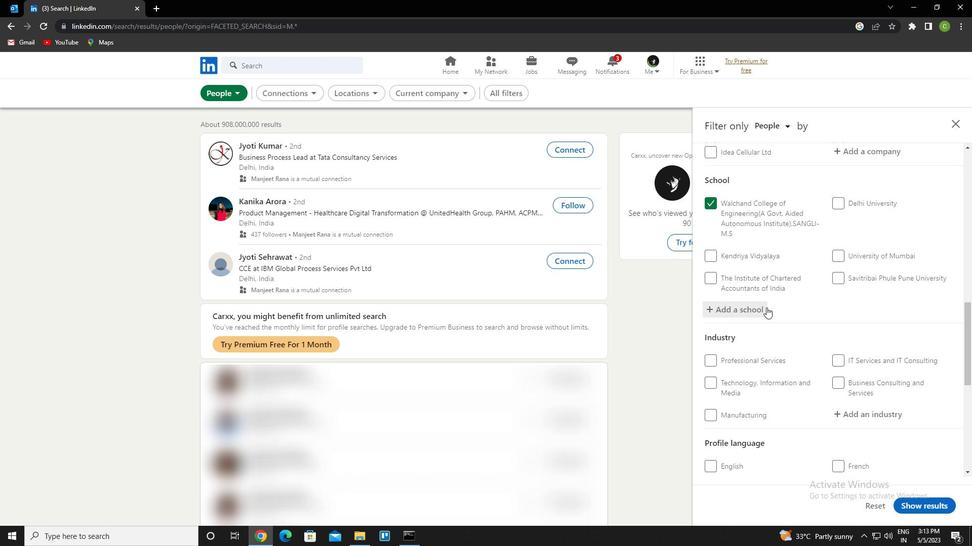 
Action: Mouse scrolled (764, 309) with delta (0, 0)
Screenshot: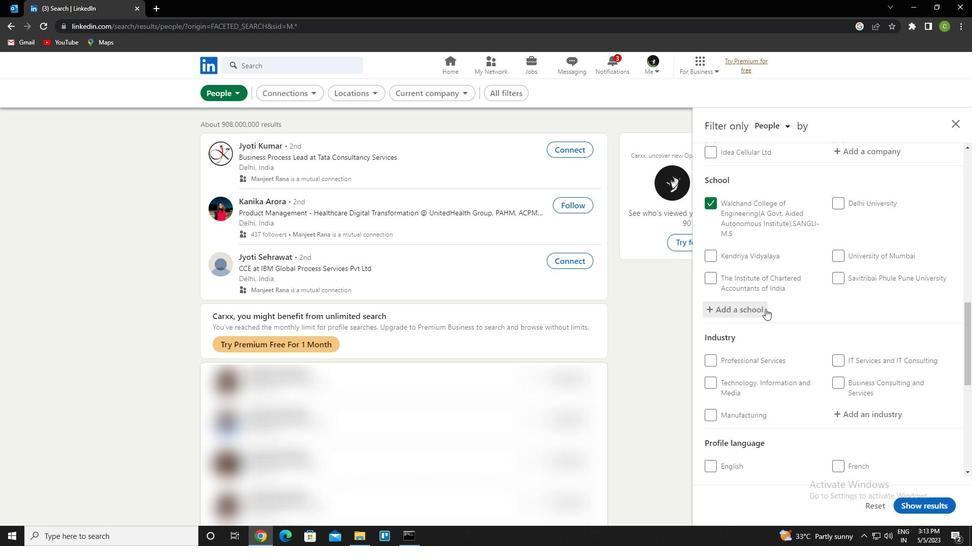
Action: Mouse moved to (850, 311)
Screenshot: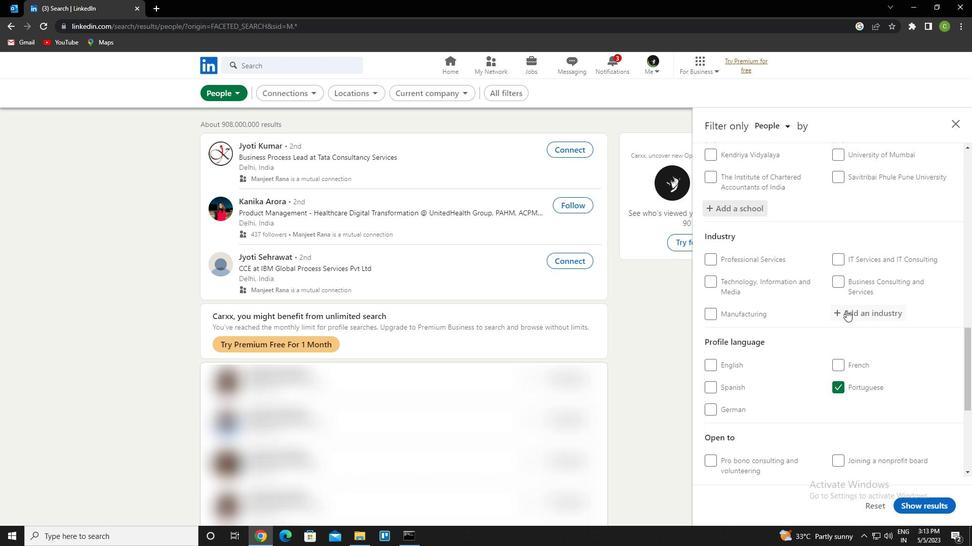 
Action: Mouse pressed left at (850, 311)
Screenshot: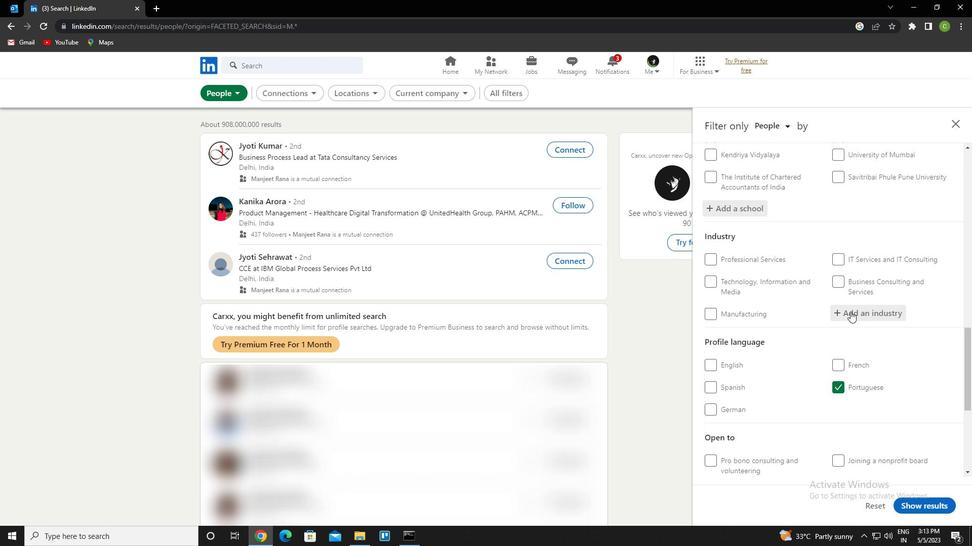 
Action: Key pressed <Key.caps_lock>v<Key.caps_lock>ocay<Key.backspace>tional<Key.space>rehabili<Key.down><Key.enter>
Screenshot: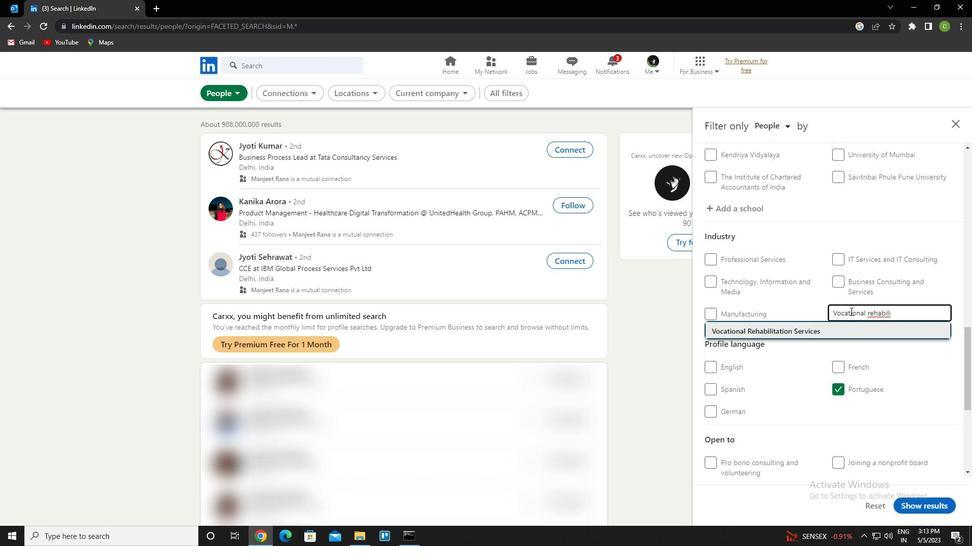 
Action: Mouse scrolled (850, 311) with delta (0, 0)
Screenshot: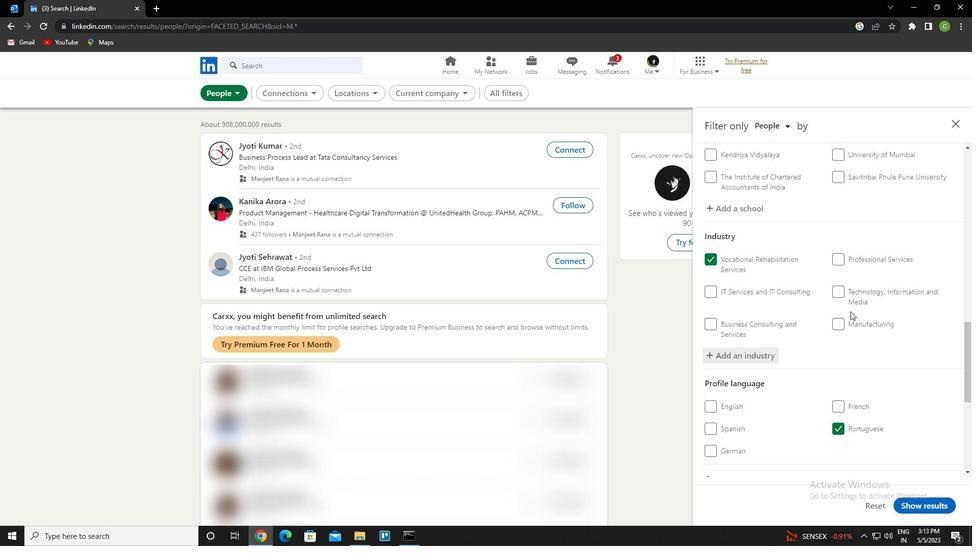 
Action: Mouse scrolled (850, 311) with delta (0, 0)
Screenshot: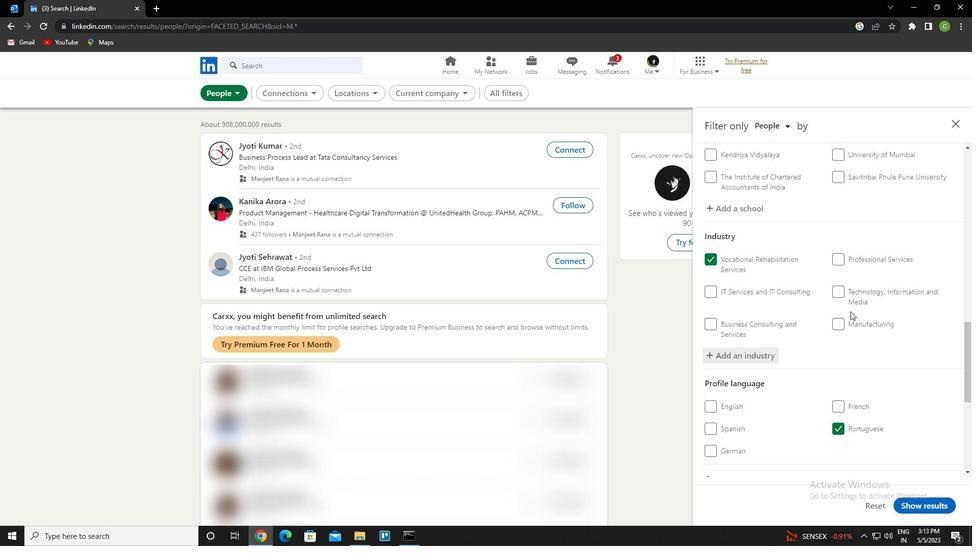 
Action: Mouse moved to (843, 316)
Screenshot: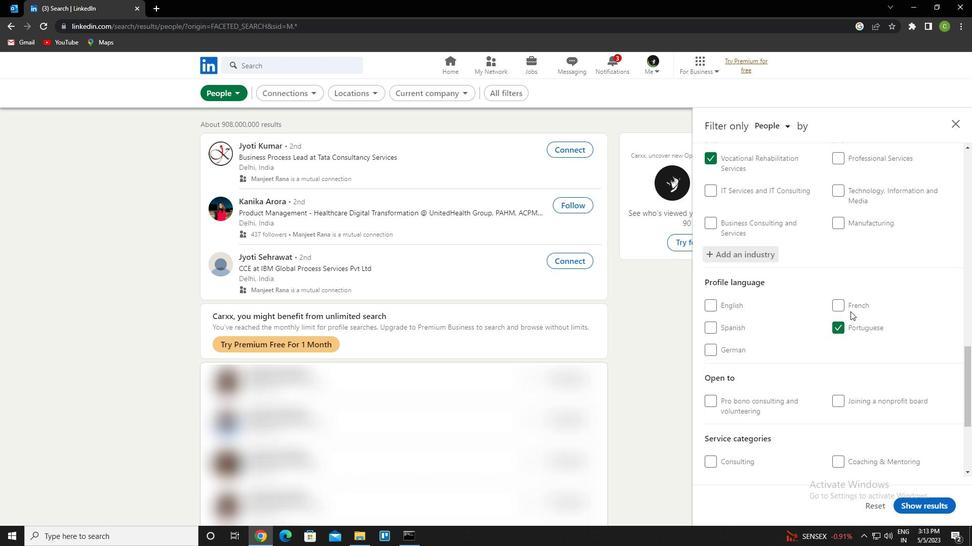 
Action: Mouse scrolled (843, 315) with delta (0, 0)
Screenshot: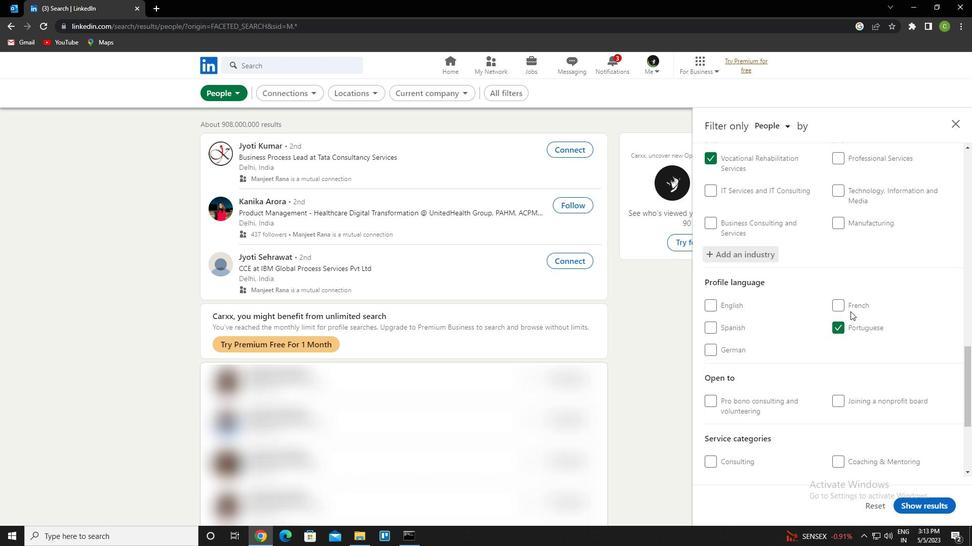 
Action: Mouse moved to (838, 319)
Screenshot: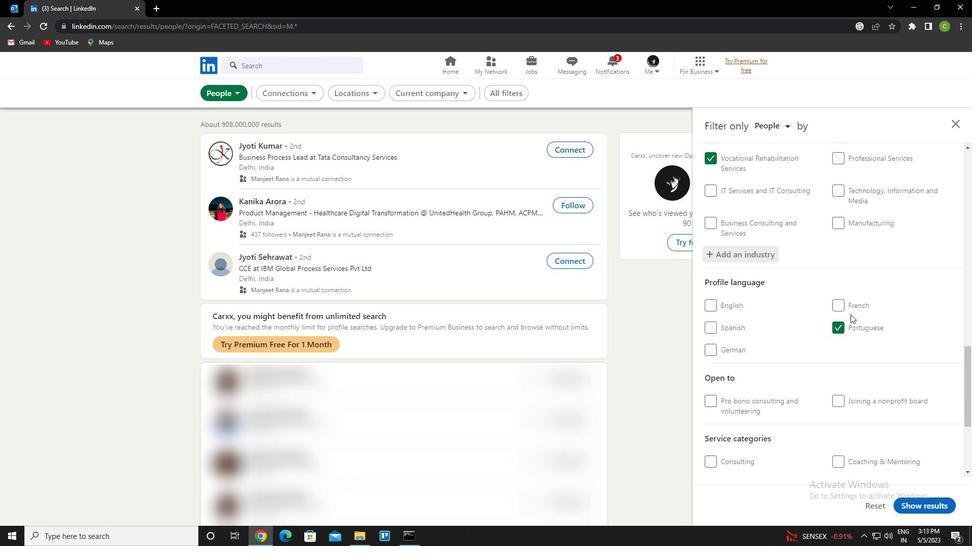
Action: Mouse scrolled (838, 318) with delta (0, 0)
Screenshot: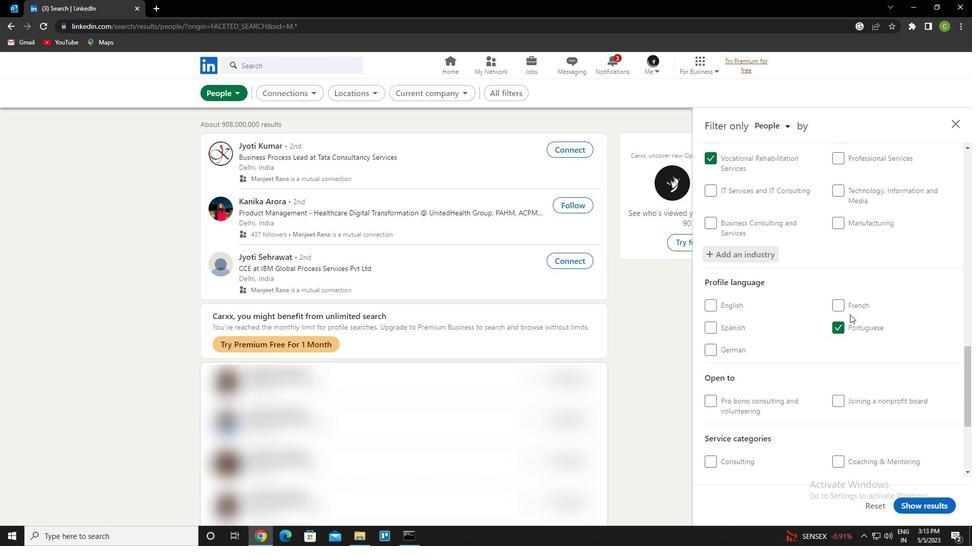
Action: Mouse moved to (837, 319)
Screenshot: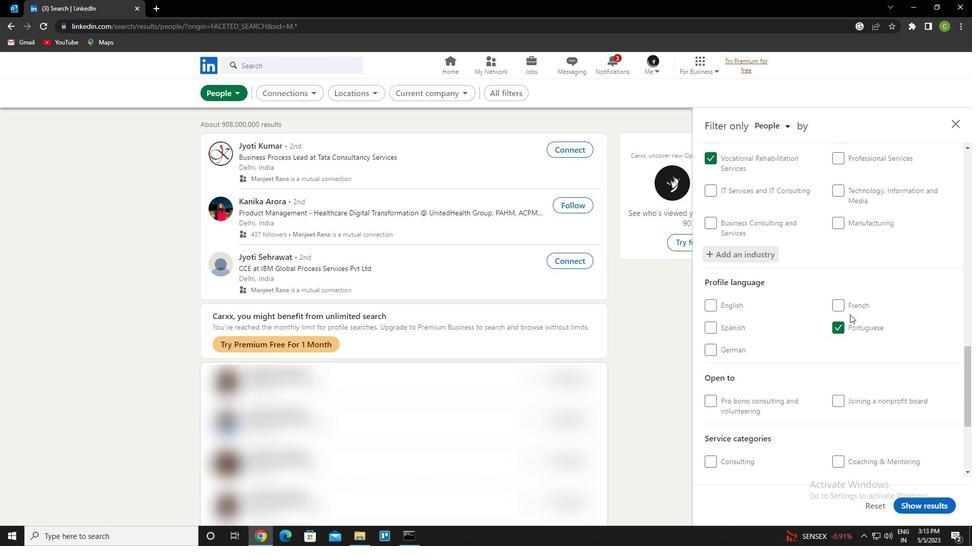 
Action: Mouse scrolled (837, 319) with delta (0, 0)
Screenshot: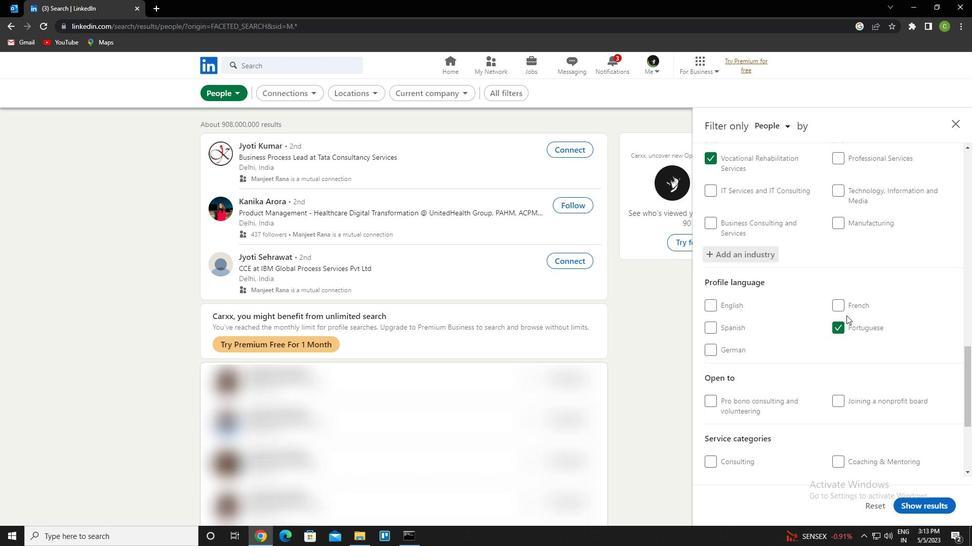 
Action: Mouse moved to (837, 319)
Screenshot: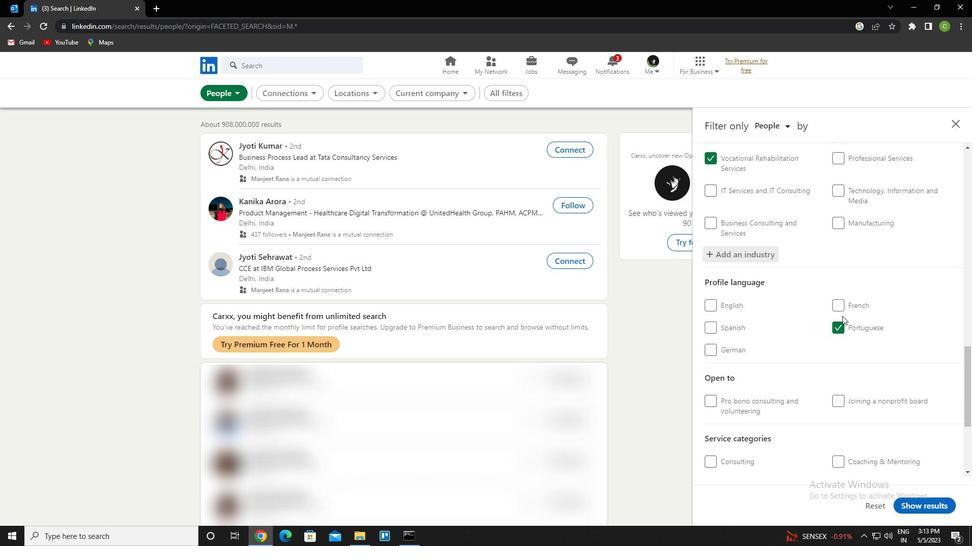 
Action: Mouse scrolled (837, 319) with delta (0, 0)
Screenshot: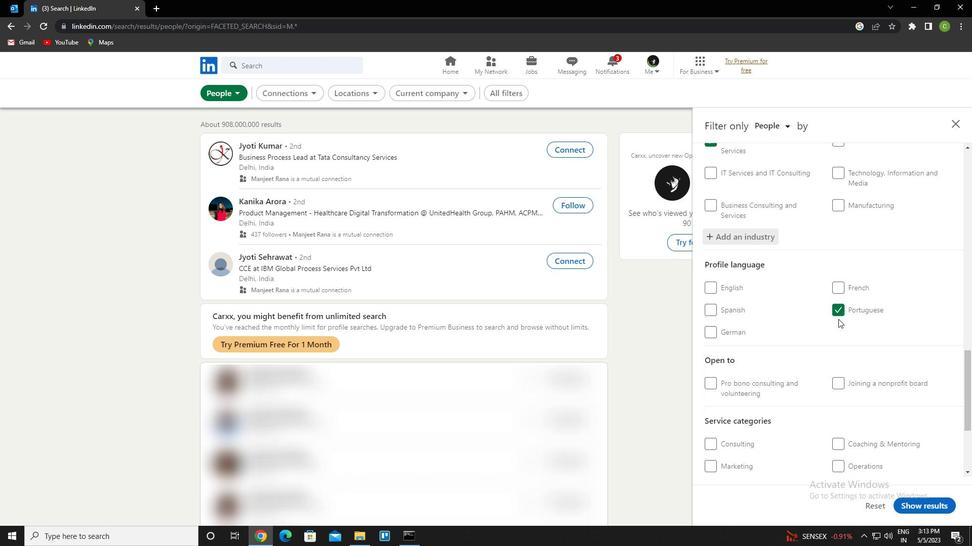 
Action: Mouse moved to (845, 333)
Screenshot: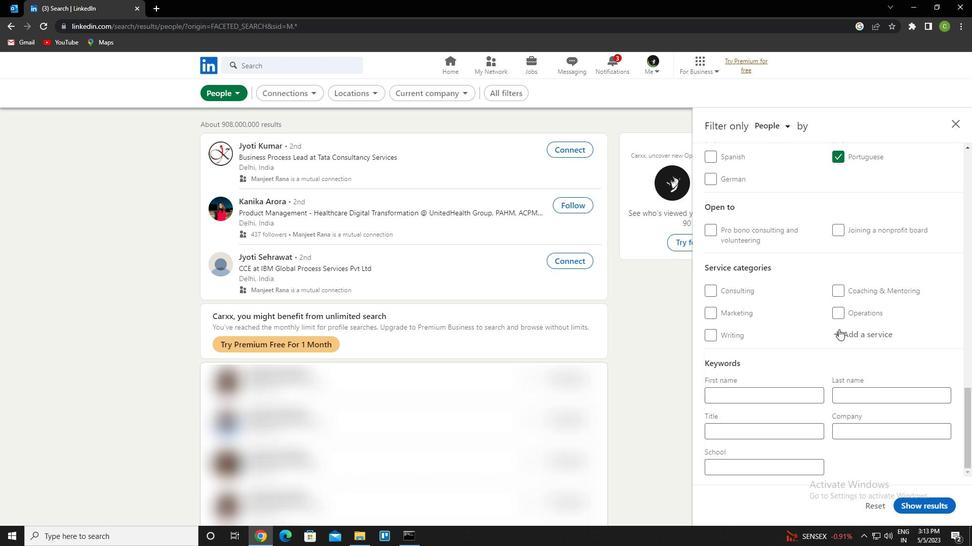 
Action: Mouse pressed left at (845, 333)
Screenshot: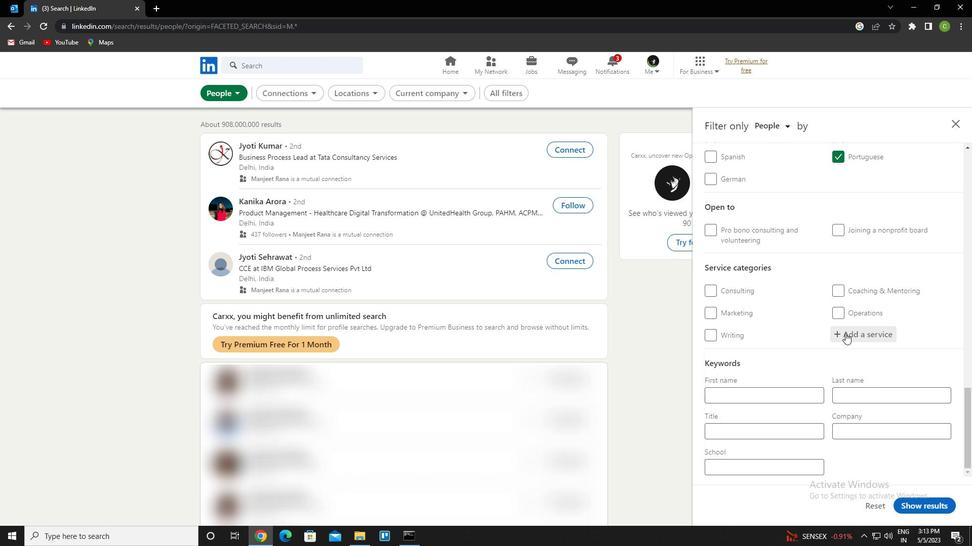 
Action: Key pressed <Key.caps_lock>c<Key.caps_lock>orporate<Key.space>events<Key.down><Key.enter>
Screenshot: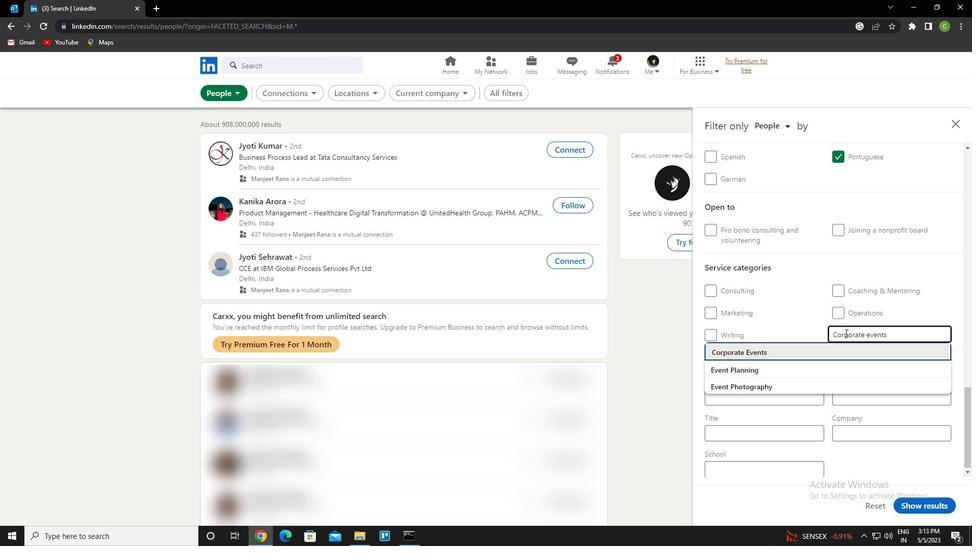 
Action: Mouse scrolled (845, 333) with delta (0, 0)
Screenshot: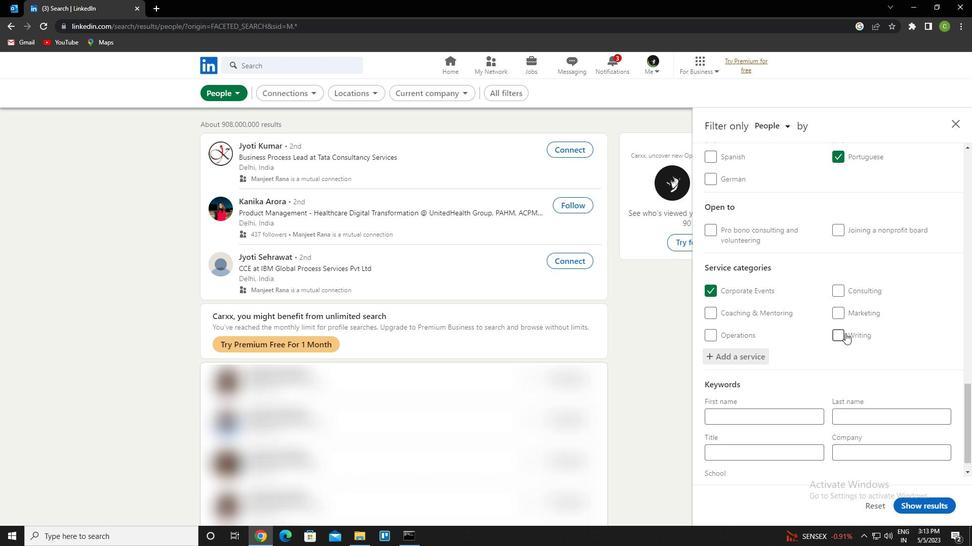 
Action: Mouse scrolled (845, 333) with delta (0, 0)
Screenshot: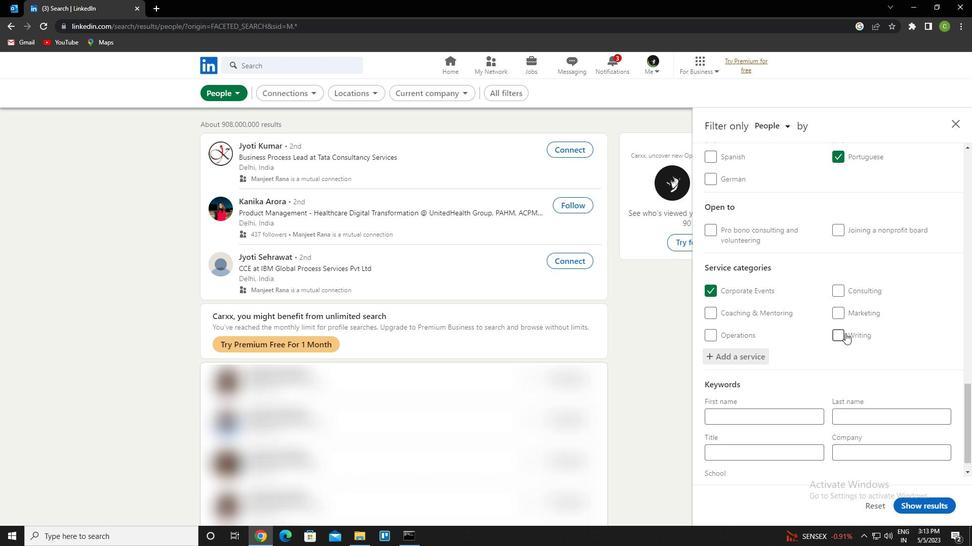 
Action: Mouse scrolled (845, 333) with delta (0, 0)
Screenshot: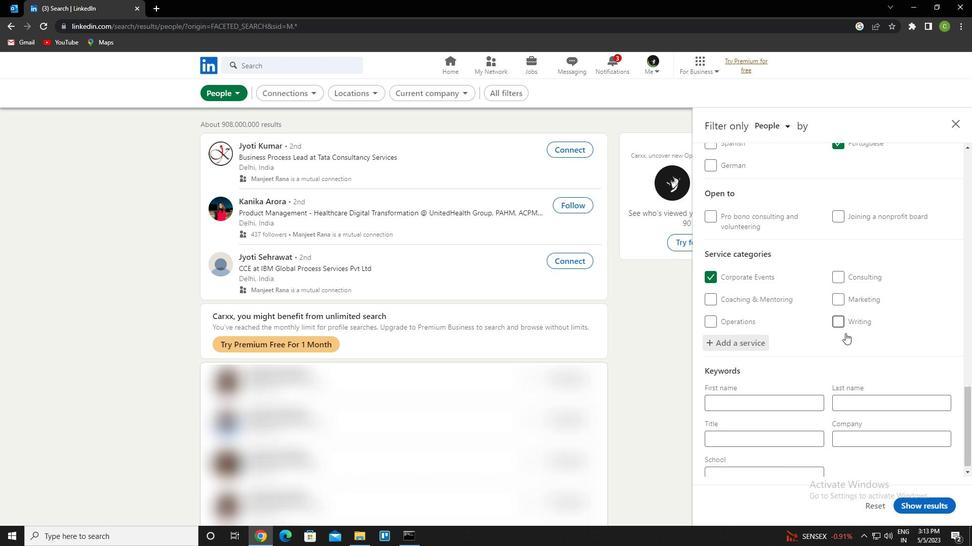 
Action: Mouse scrolled (845, 333) with delta (0, 0)
Screenshot: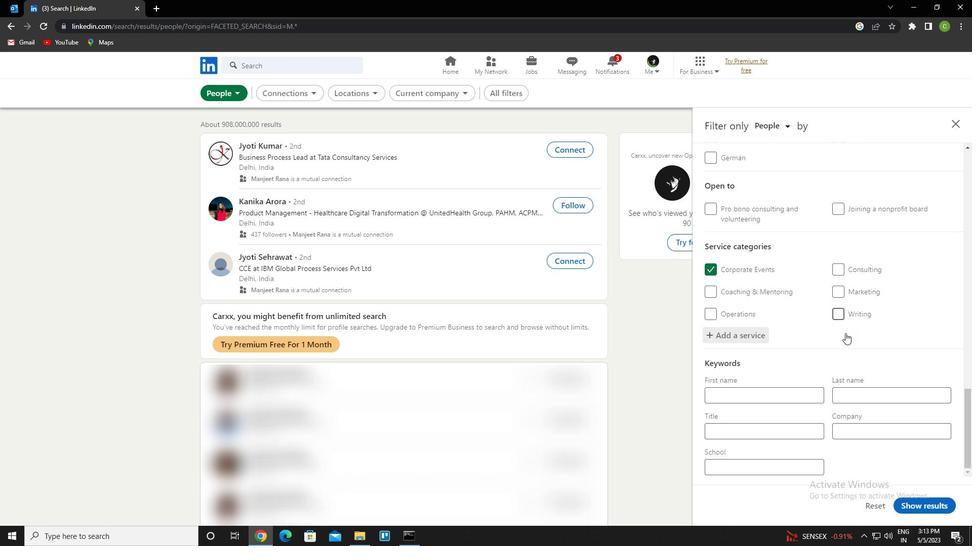 
Action: Mouse moved to (735, 429)
Screenshot: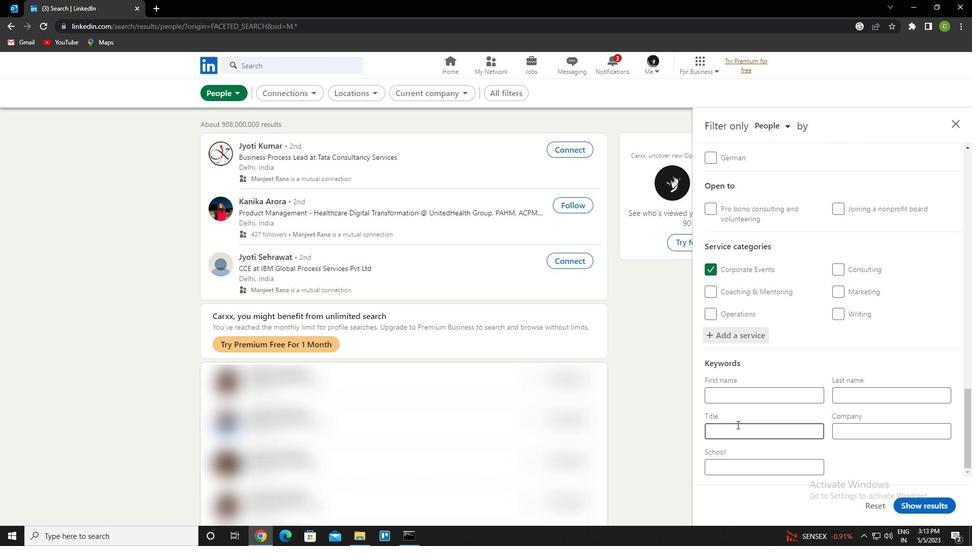 
Action: Mouse pressed left at (735, 429)
Screenshot: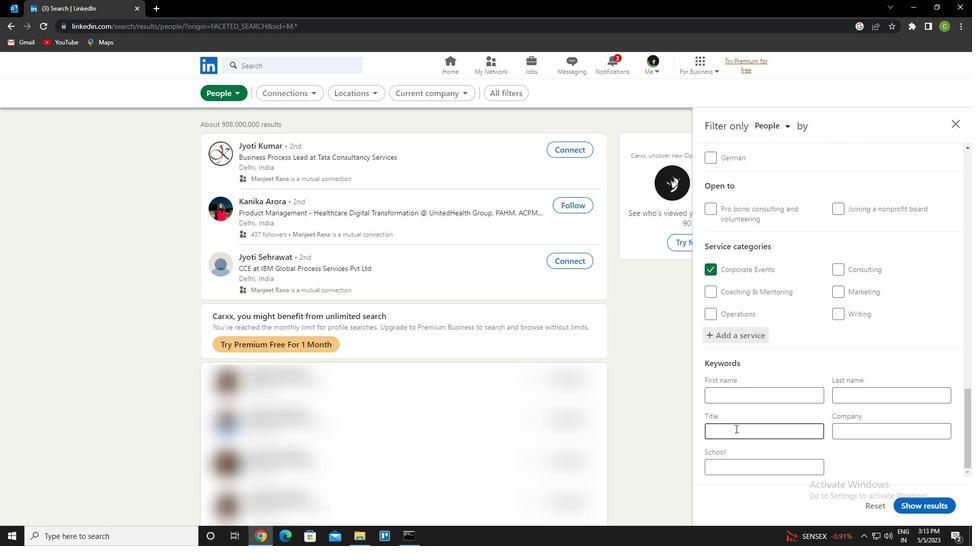
Action: Key pressed <Key.caps_lock>c<Key.caps_lock>ustomer<Key.space>support<Key.space><Key.caps_lock>r<Key.caps_lock>epresentatives
Screenshot: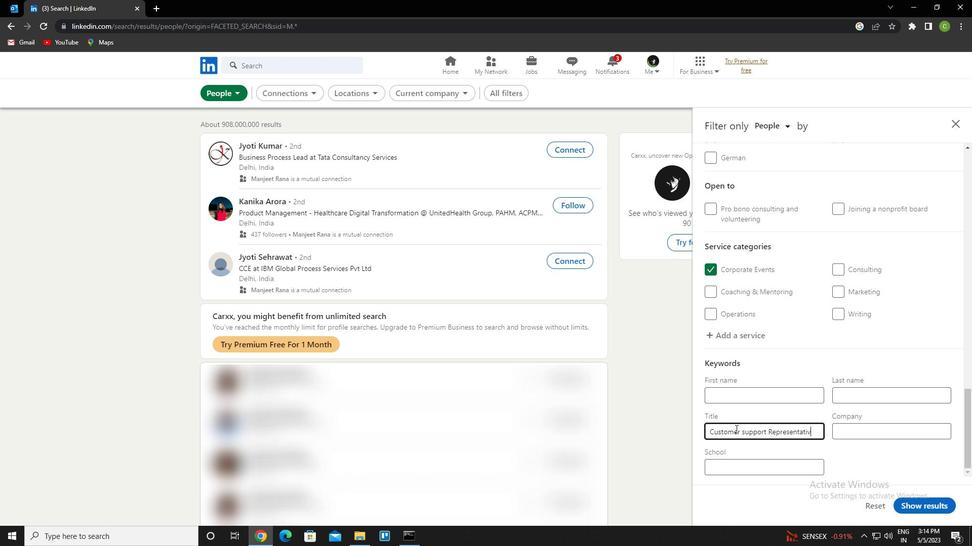 
Action: Mouse moved to (919, 507)
Screenshot: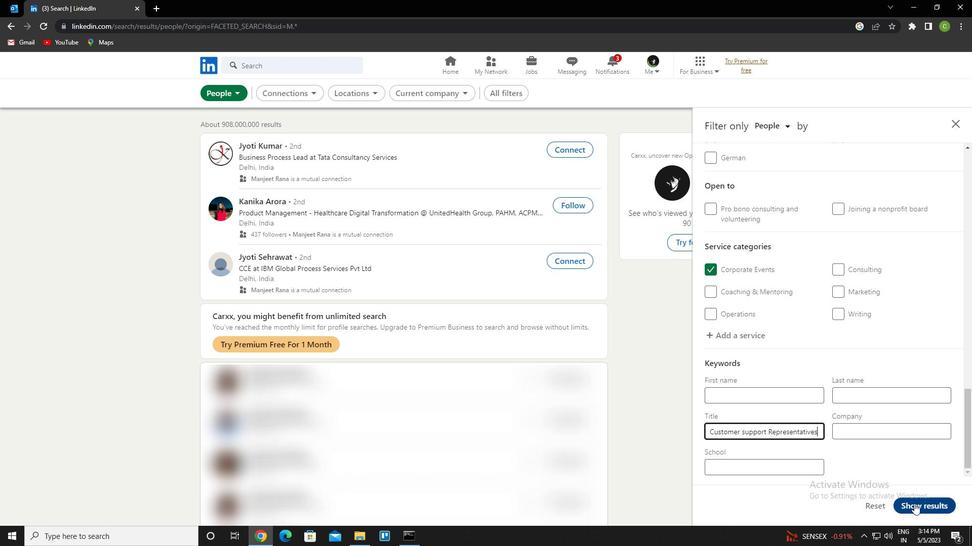 
Action: Mouse pressed left at (919, 507)
Screenshot: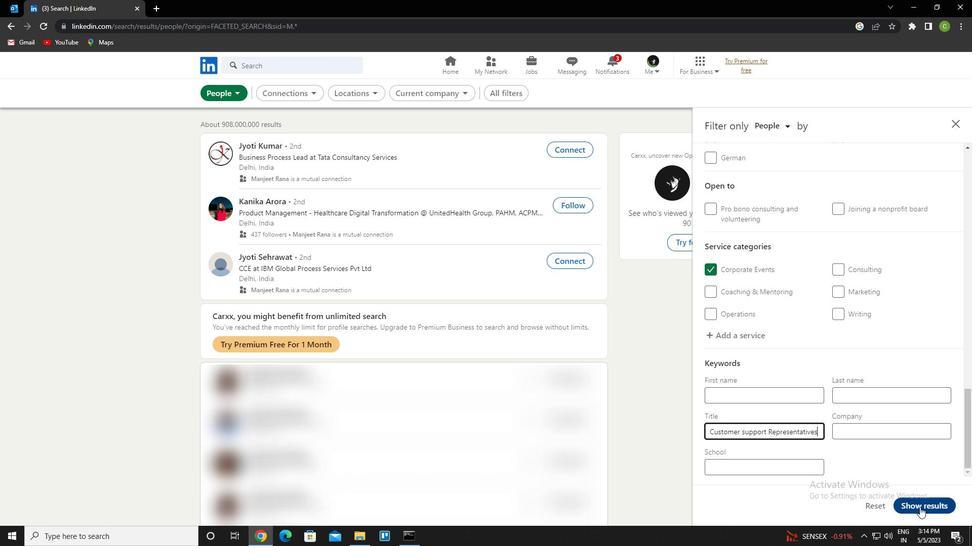 
Action: Mouse moved to (499, 458)
Screenshot: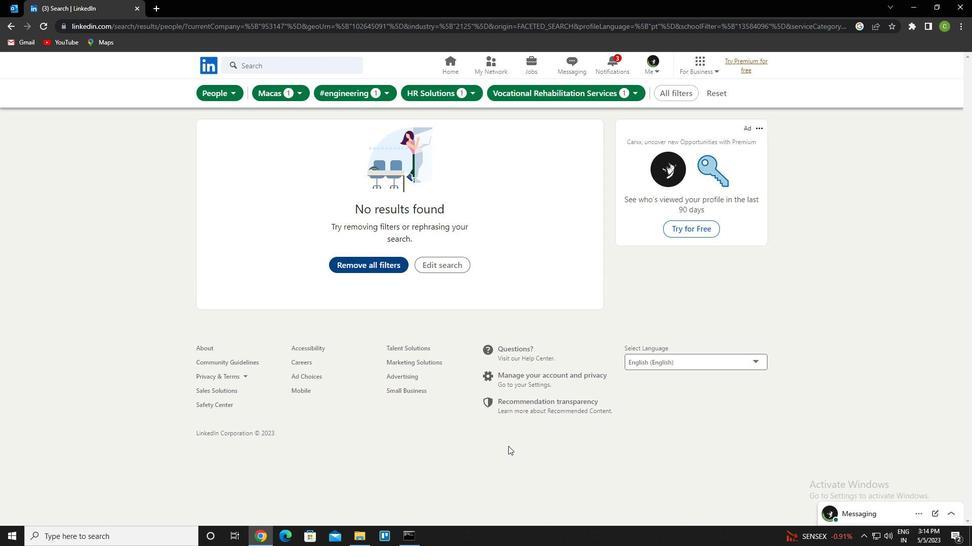 
